 Task: Search one way flight ticket for 3 adults, 3 children in business from Colorado Springs: City Of Colorado Springs Municipal Airport to Laramie: Laramie Regional Airport on 5-3-2023. Choice of flights is Delta. Number of bags: 4 checked bags. Price is upto 84000. Outbound departure time preference is 11:15.
Action: Mouse moved to (351, 138)
Screenshot: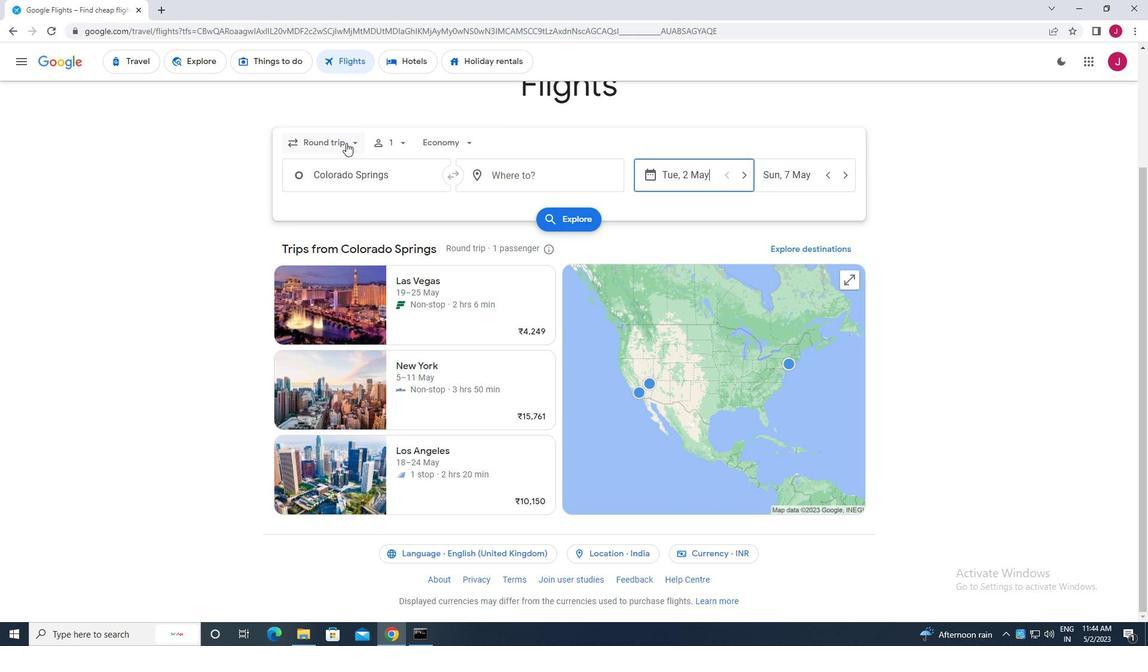 
Action: Mouse pressed left at (351, 138)
Screenshot: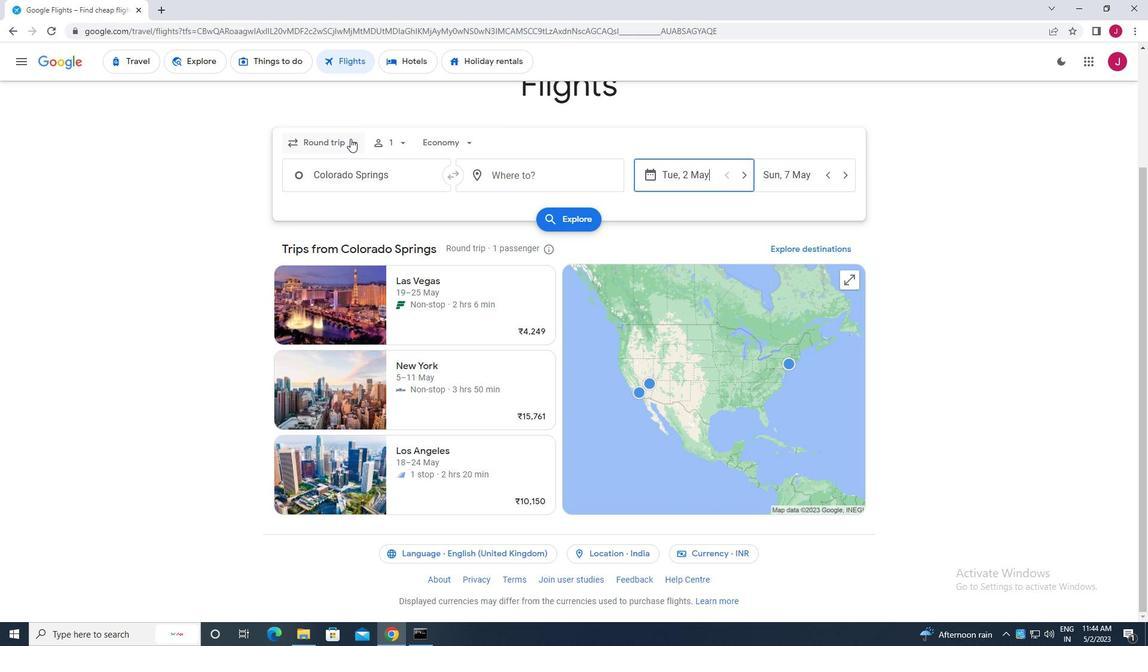 
Action: Mouse moved to (340, 199)
Screenshot: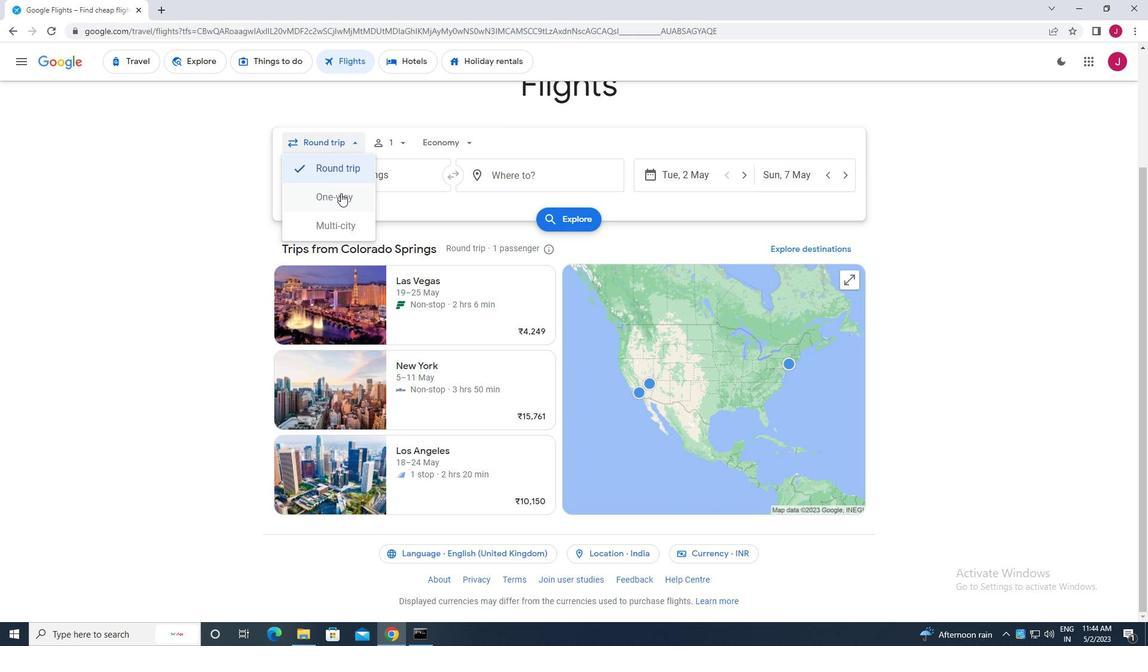 
Action: Mouse pressed left at (340, 199)
Screenshot: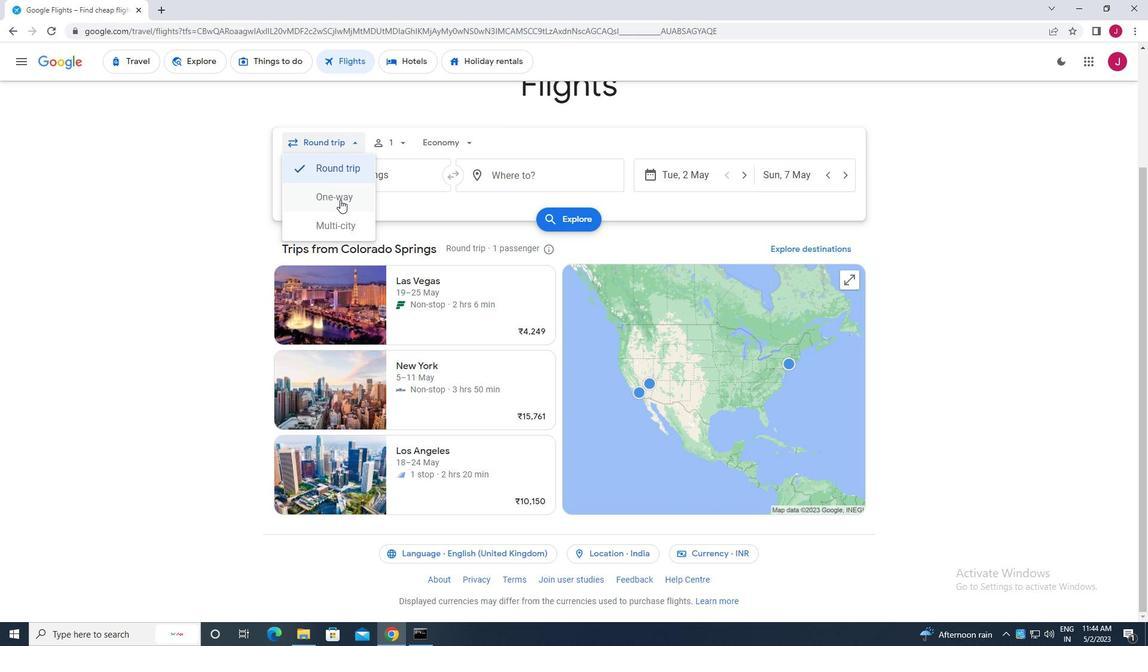 
Action: Mouse moved to (399, 144)
Screenshot: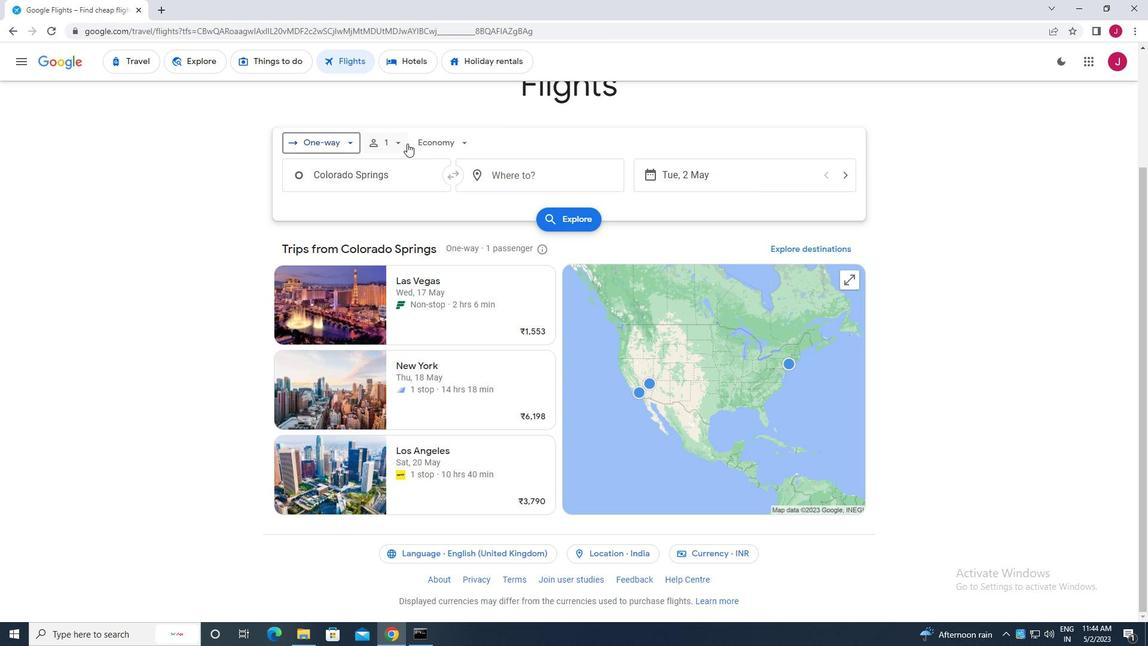 
Action: Mouse pressed left at (399, 144)
Screenshot: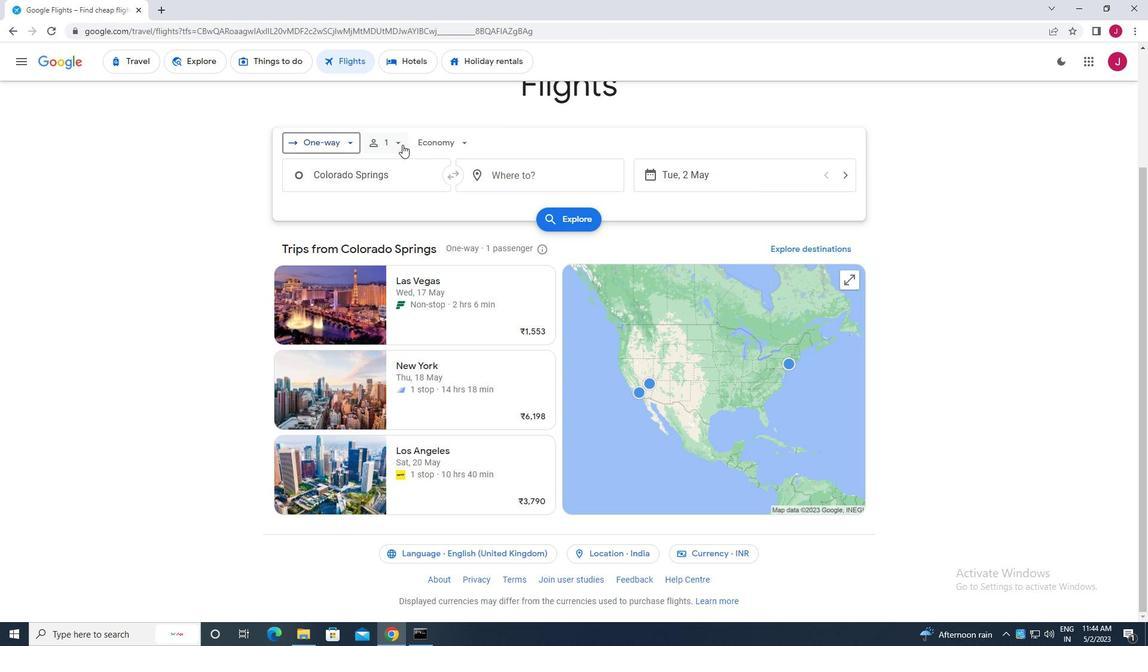 
Action: Mouse moved to (489, 173)
Screenshot: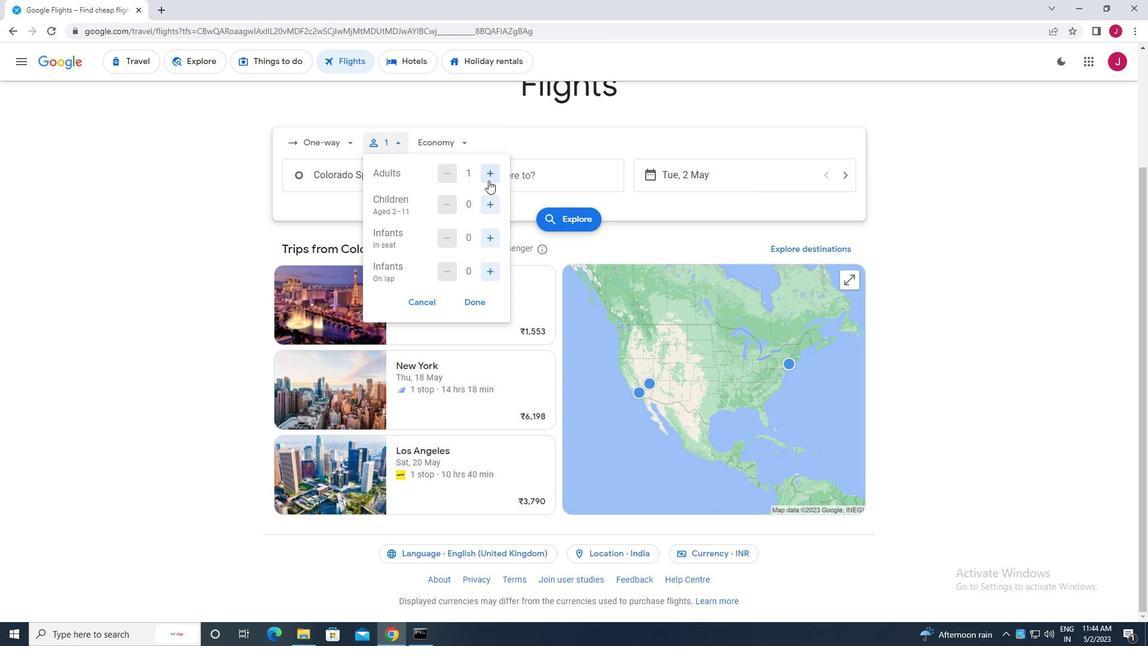 
Action: Mouse pressed left at (489, 173)
Screenshot: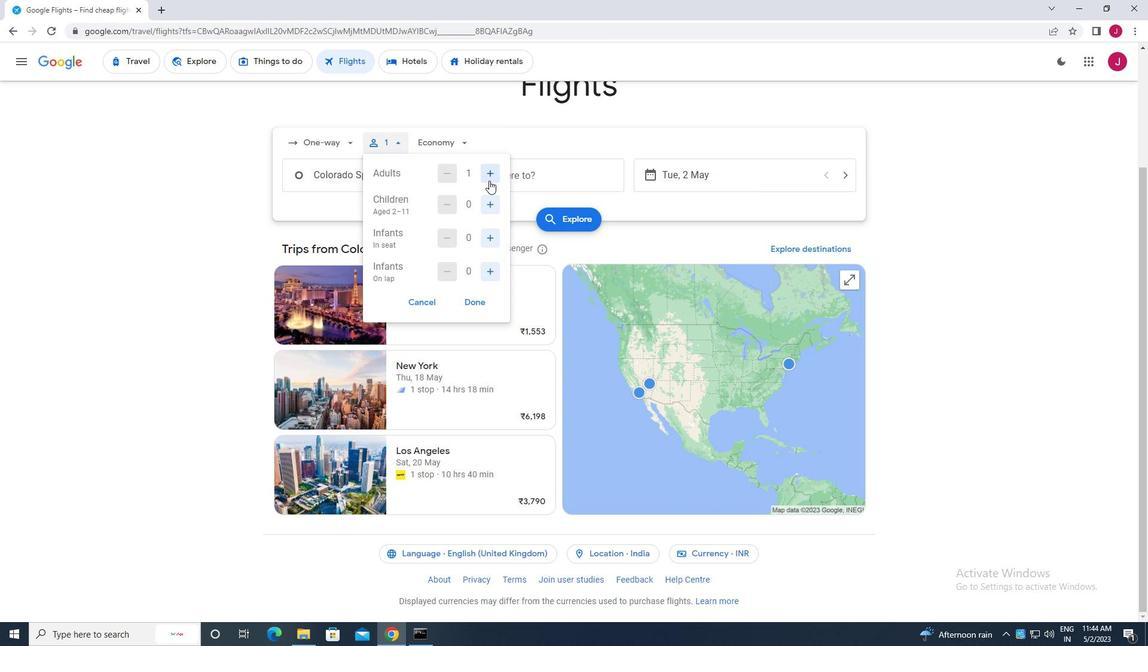 
Action: Mouse pressed left at (489, 173)
Screenshot: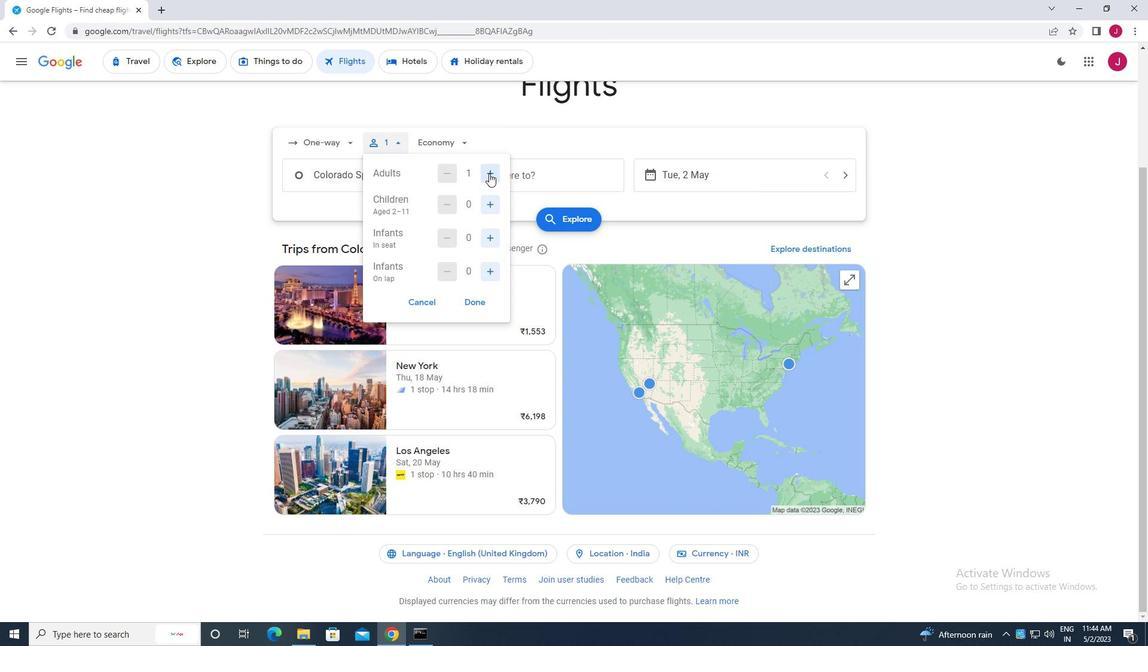 
Action: Mouse moved to (490, 205)
Screenshot: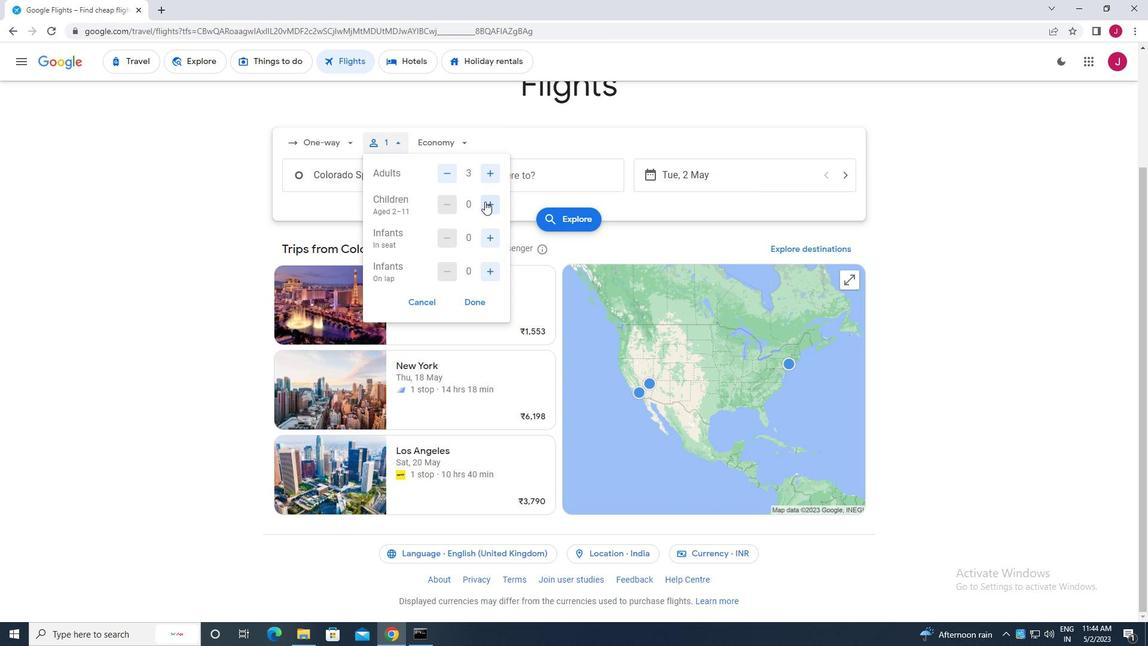 
Action: Mouse pressed left at (490, 205)
Screenshot: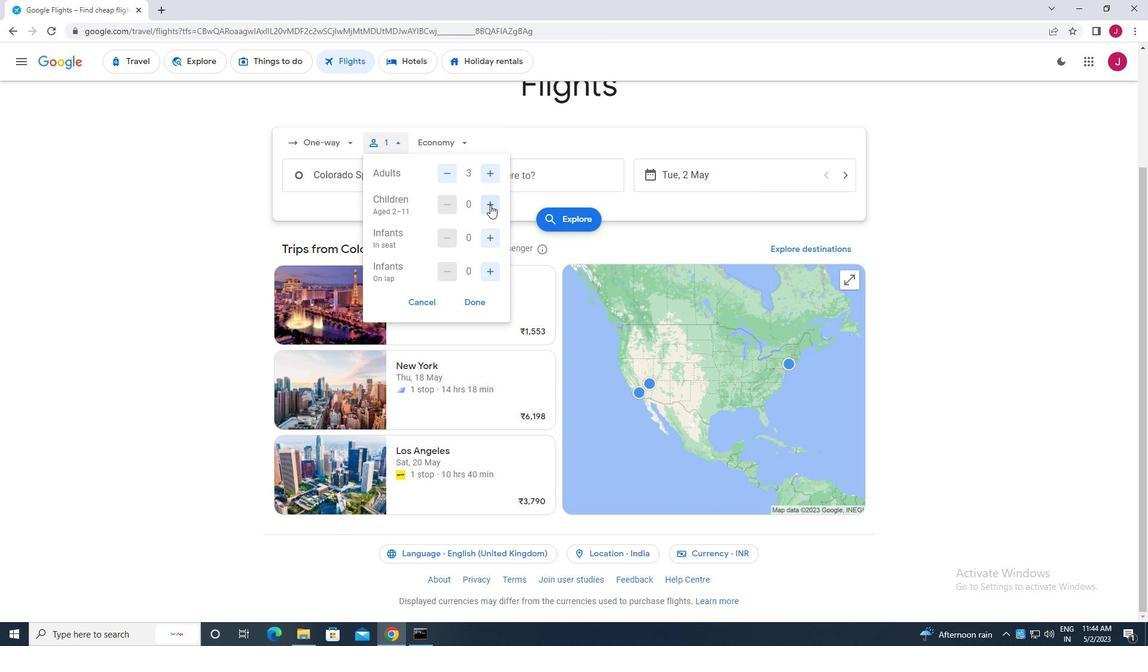 
Action: Mouse pressed left at (490, 205)
Screenshot: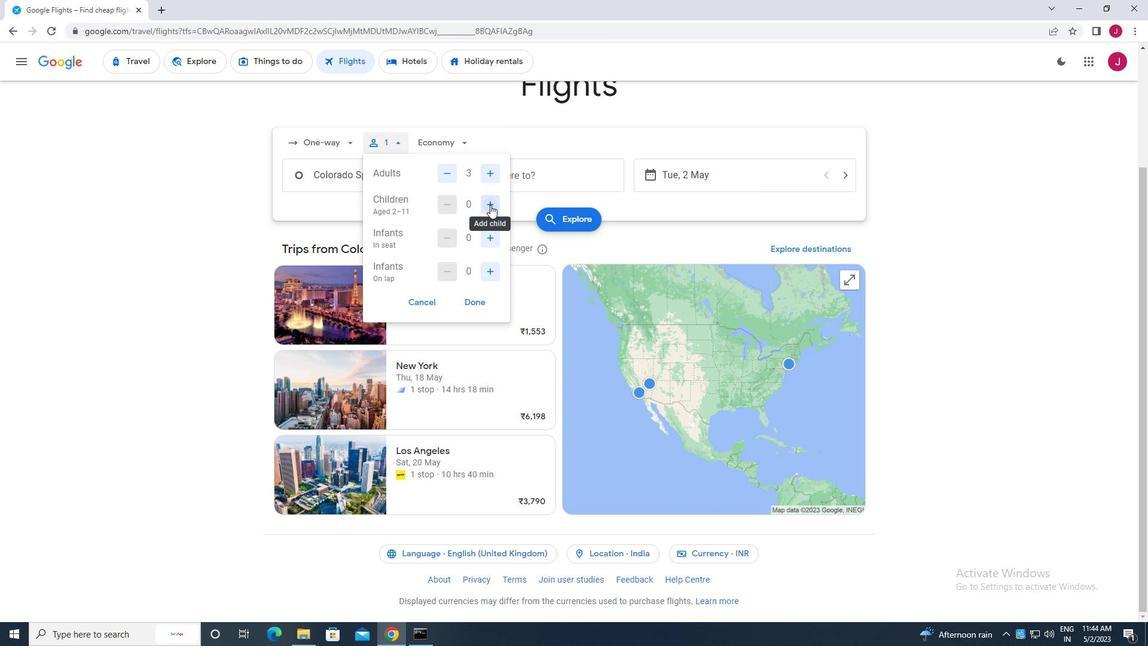 
Action: Mouse pressed left at (490, 205)
Screenshot: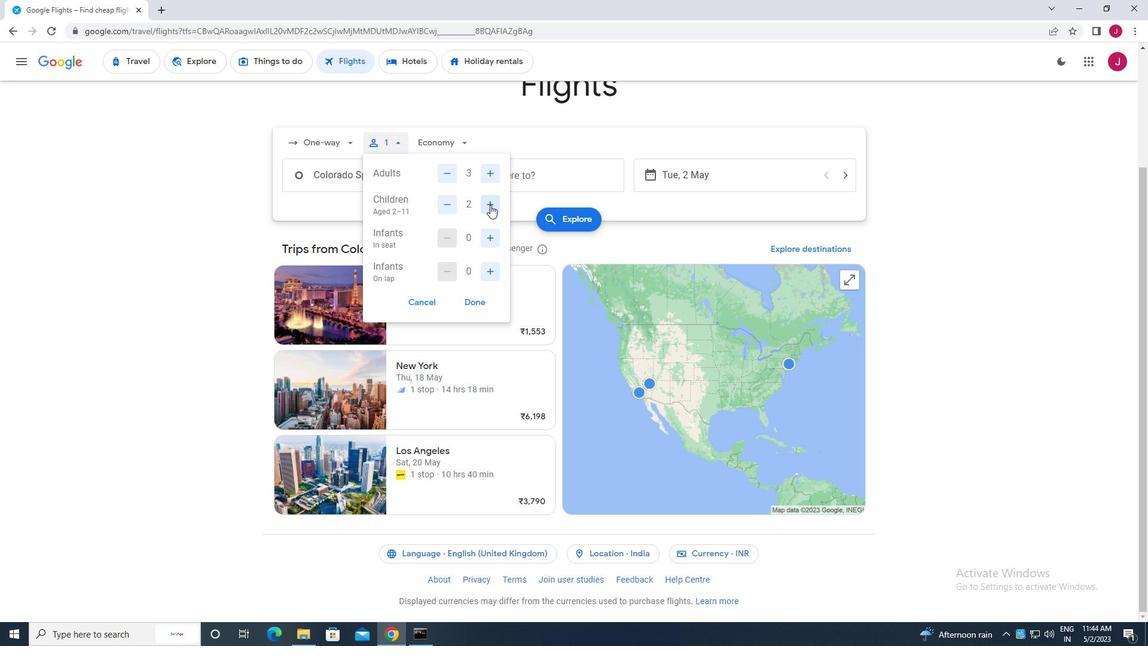 
Action: Mouse moved to (474, 302)
Screenshot: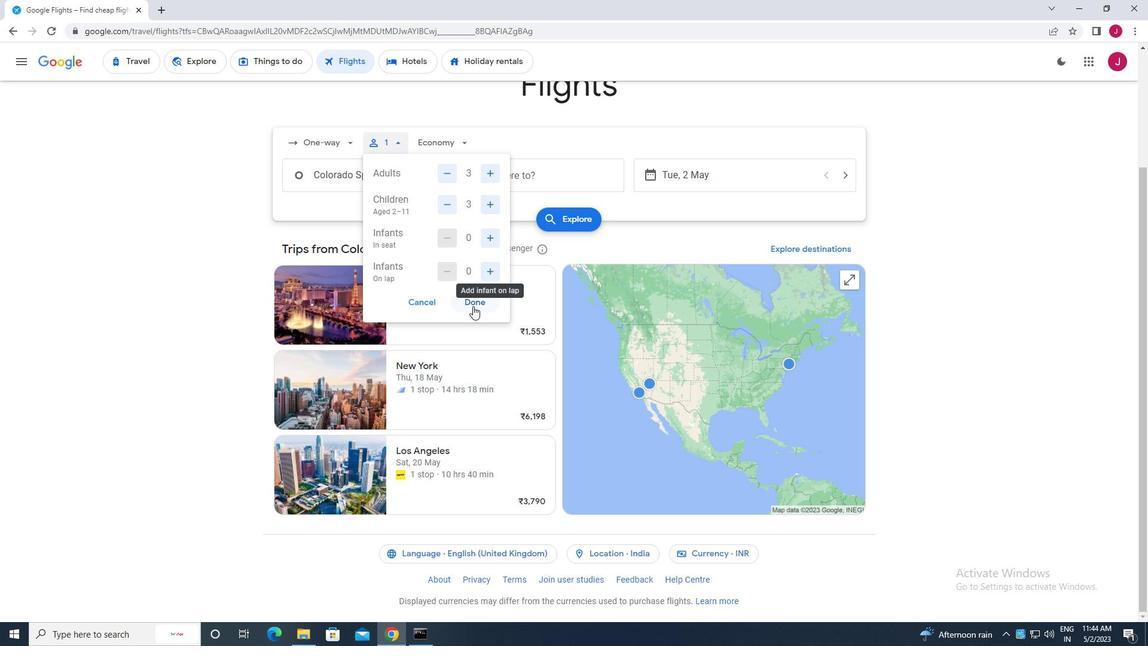 
Action: Mouse pressed left at (474, 302)
Screenshot: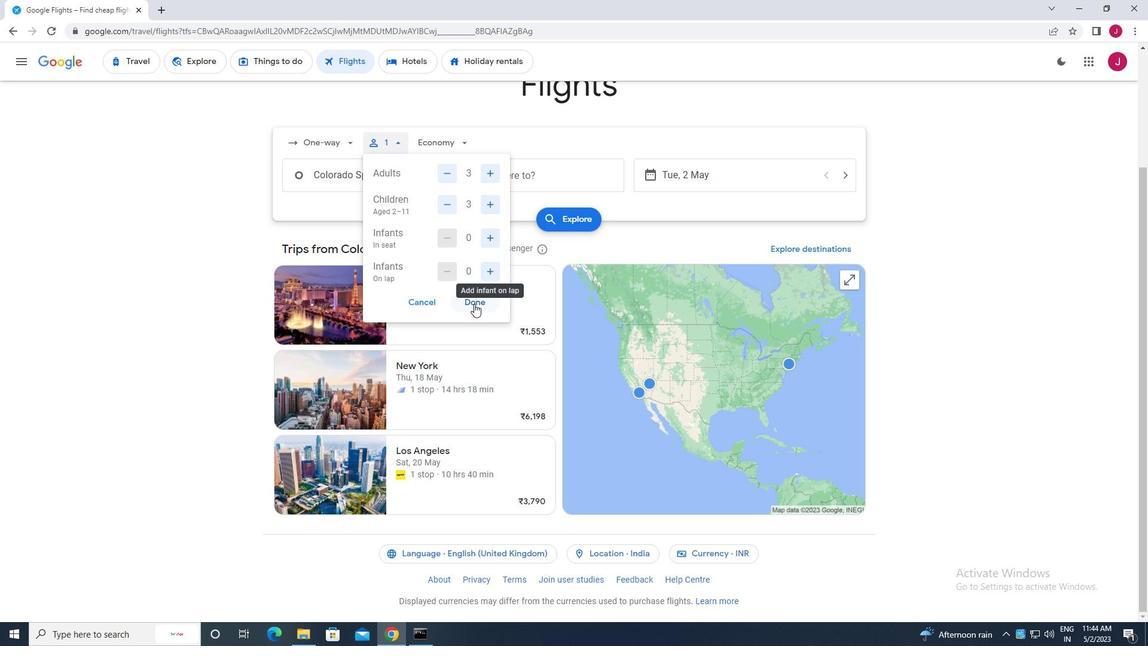 
Action: Mouse moved to (454, 143)
Screenshot: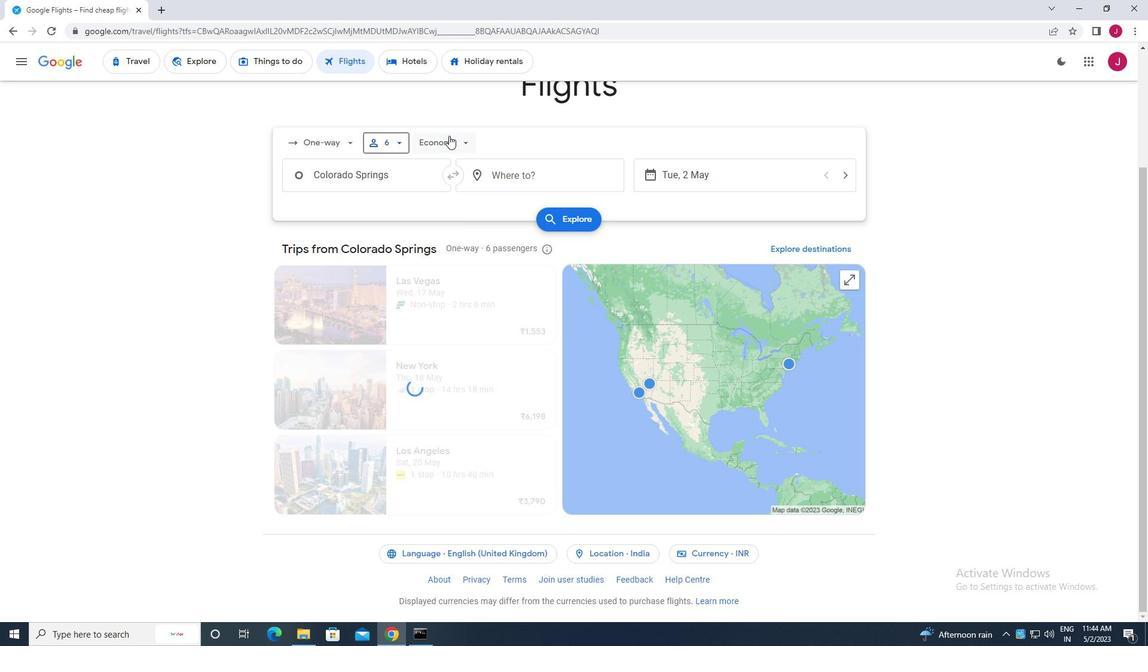 
Action: Mouse pressed left at (454, 143)
Screenshot: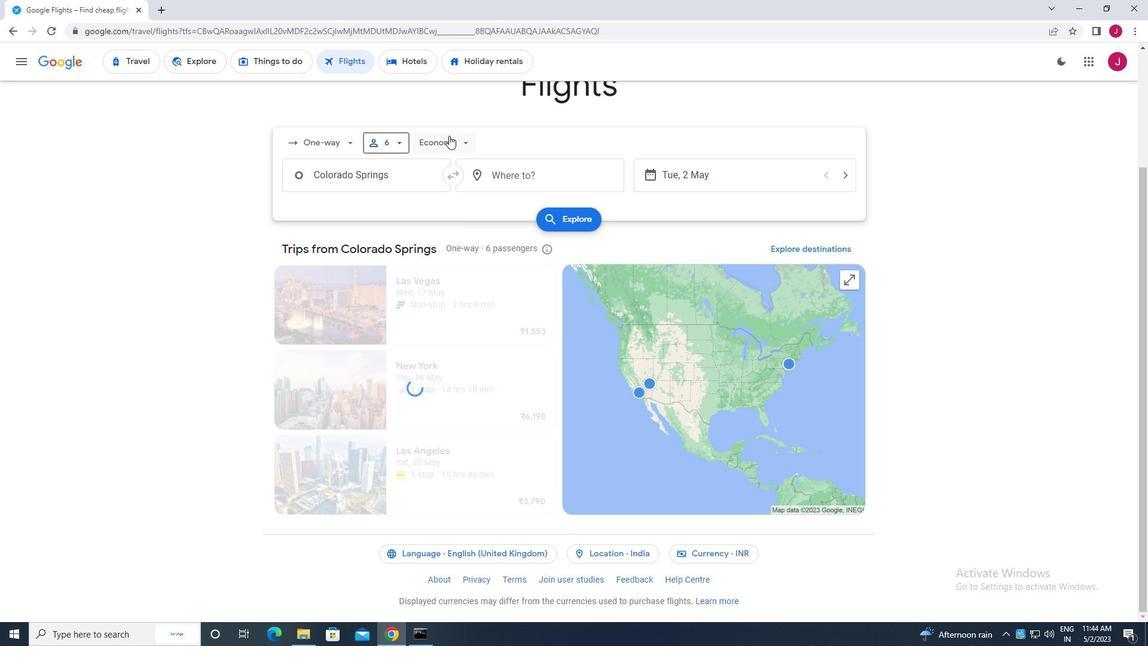 
Action: Mouse moved to (461, 223)
Screenshot: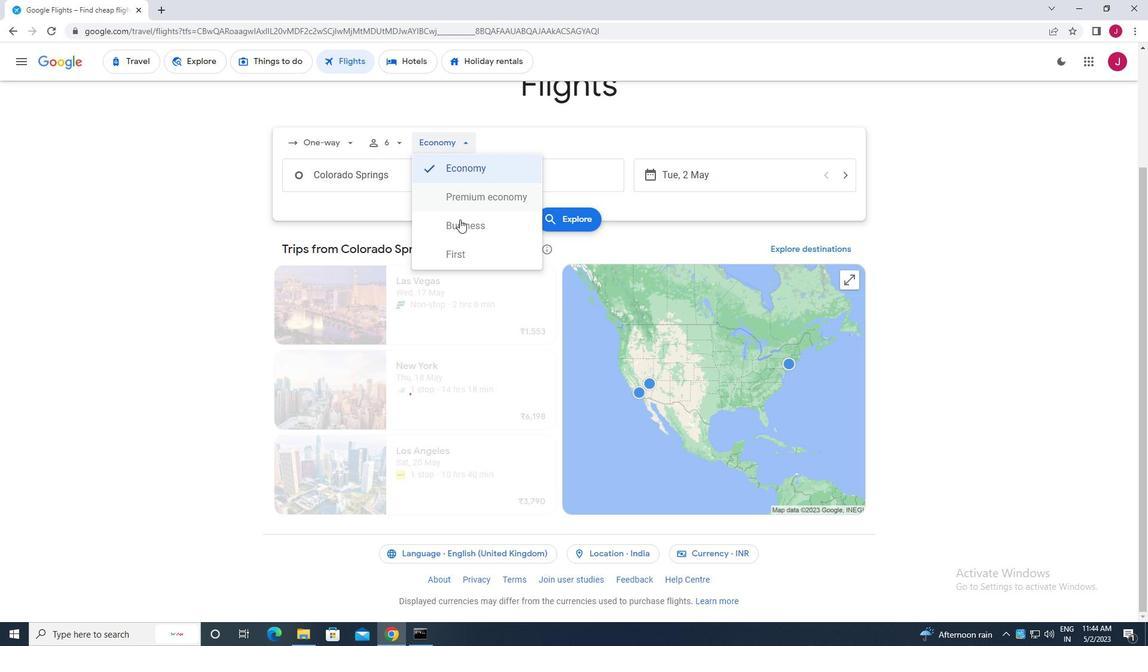 
Action: Mouse pressed left at (461, 223)
Screenshot: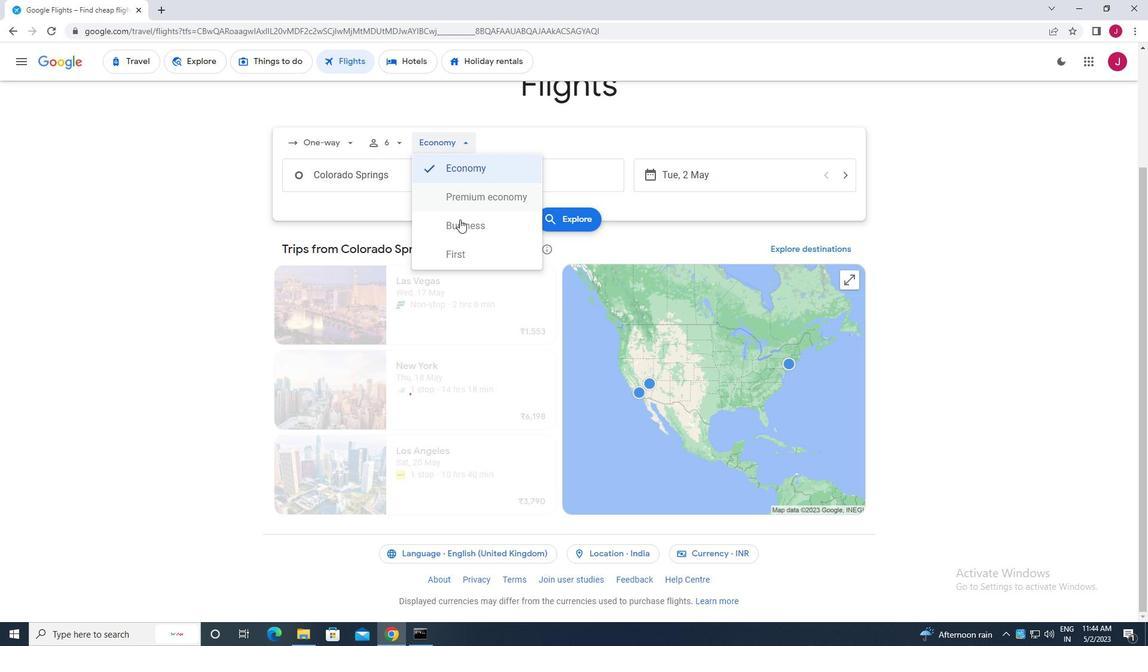 
Action: Mouse moved to (410, 180)
Screenshot: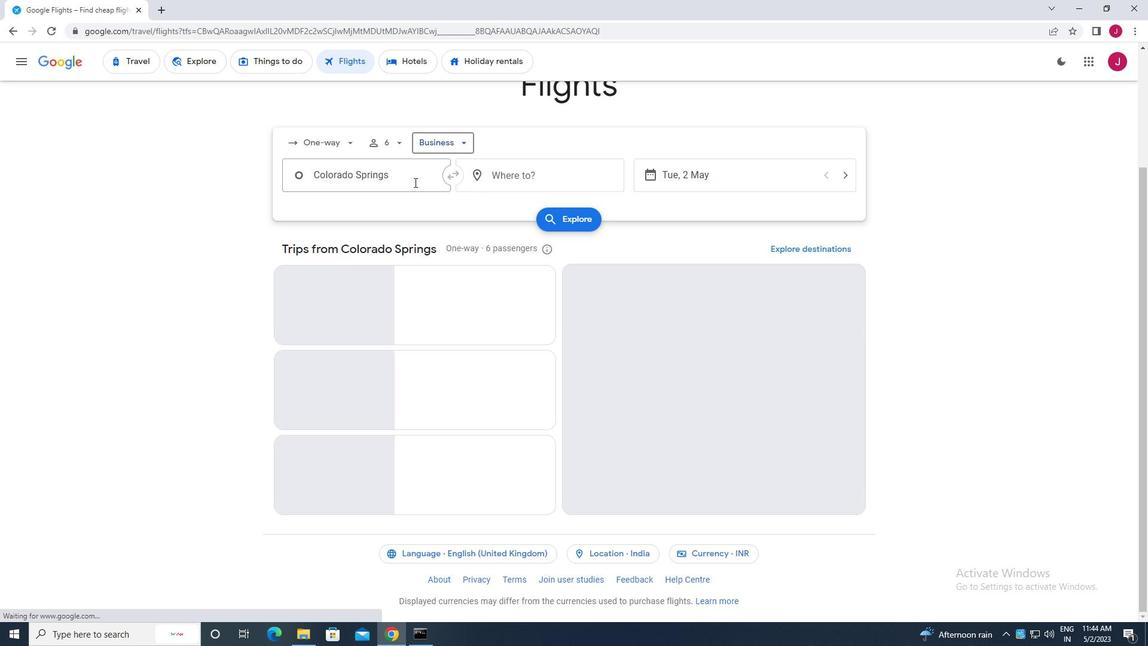 
Action: Mouse pressed left at (410, 180)
Screenshot: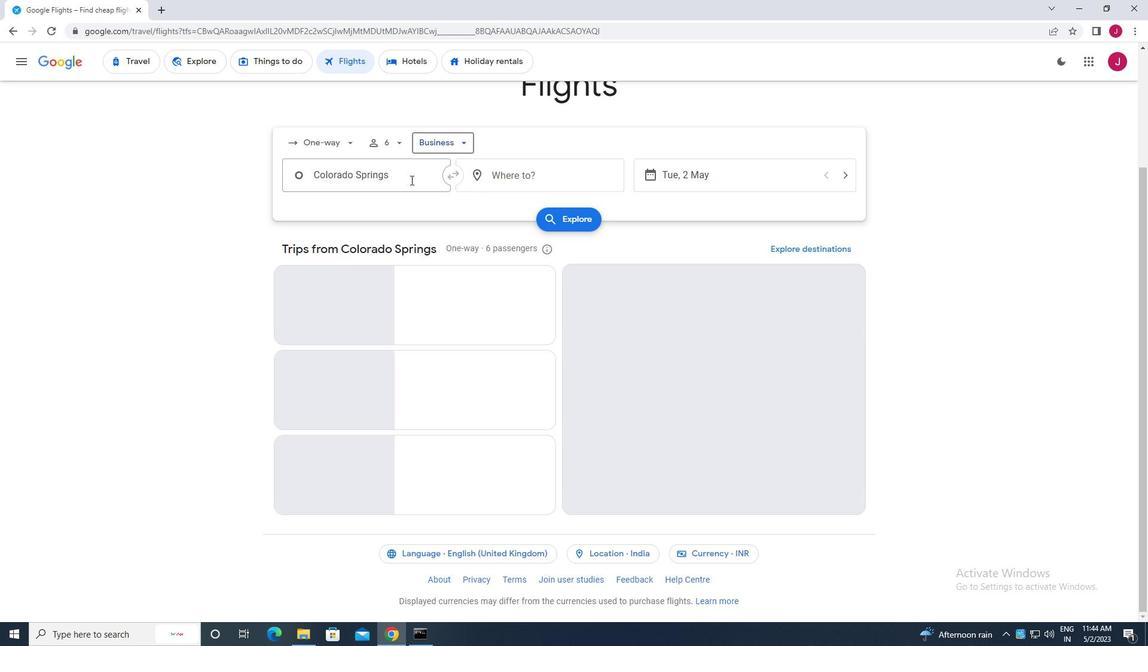 
Action: Mouse moved to (410, 180)
Screenshot: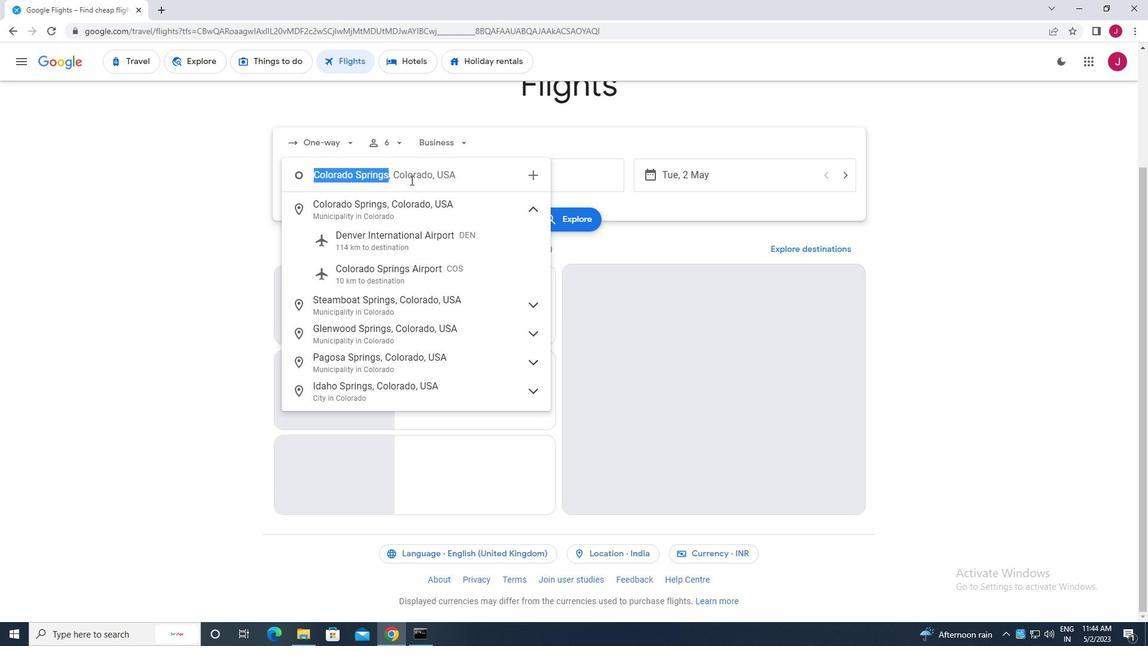 
Action: Key pressed colorado
Screenshot: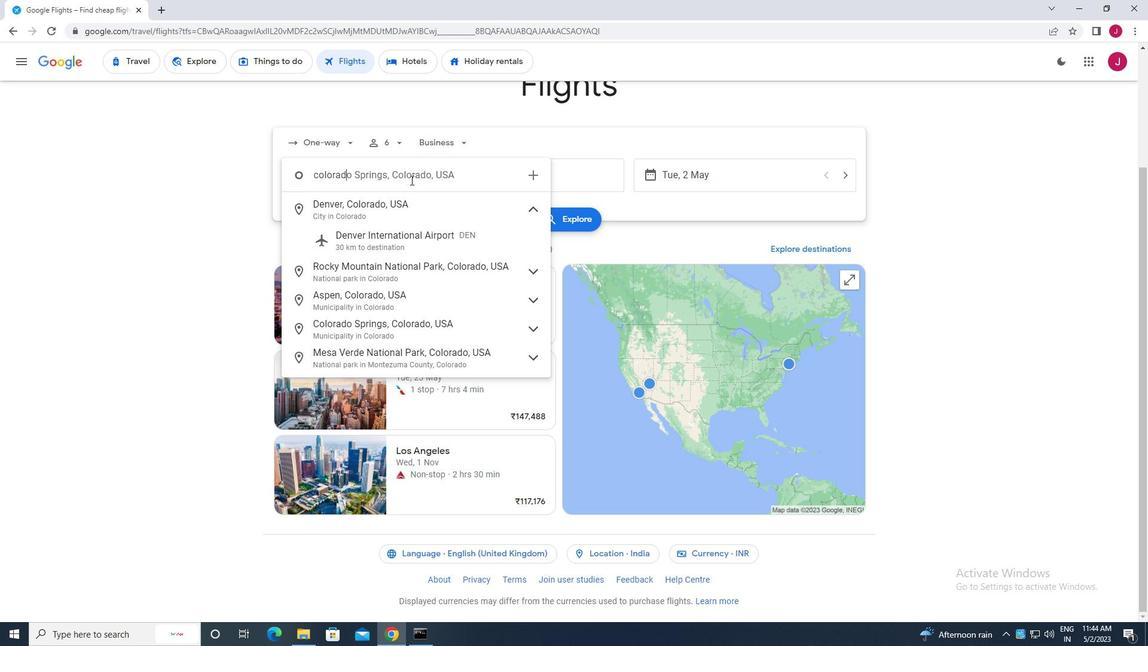 
Action: Mouse moved to (427, 327)
Screenshot: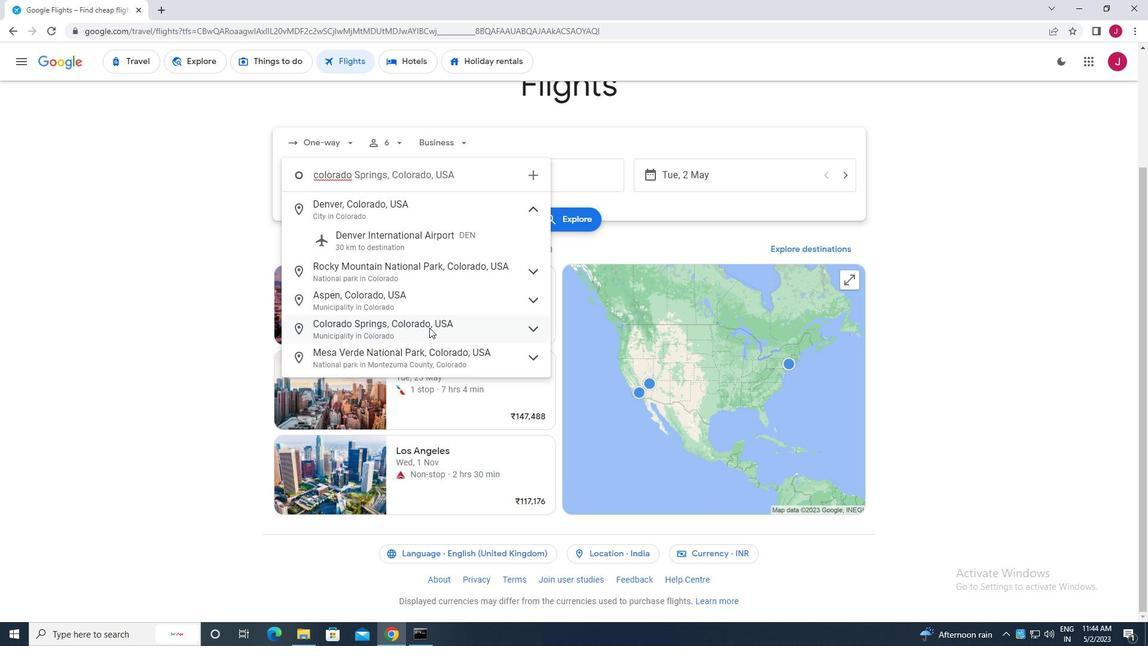 
Action: Mouse pressed left at (427, 327)
Screenshot: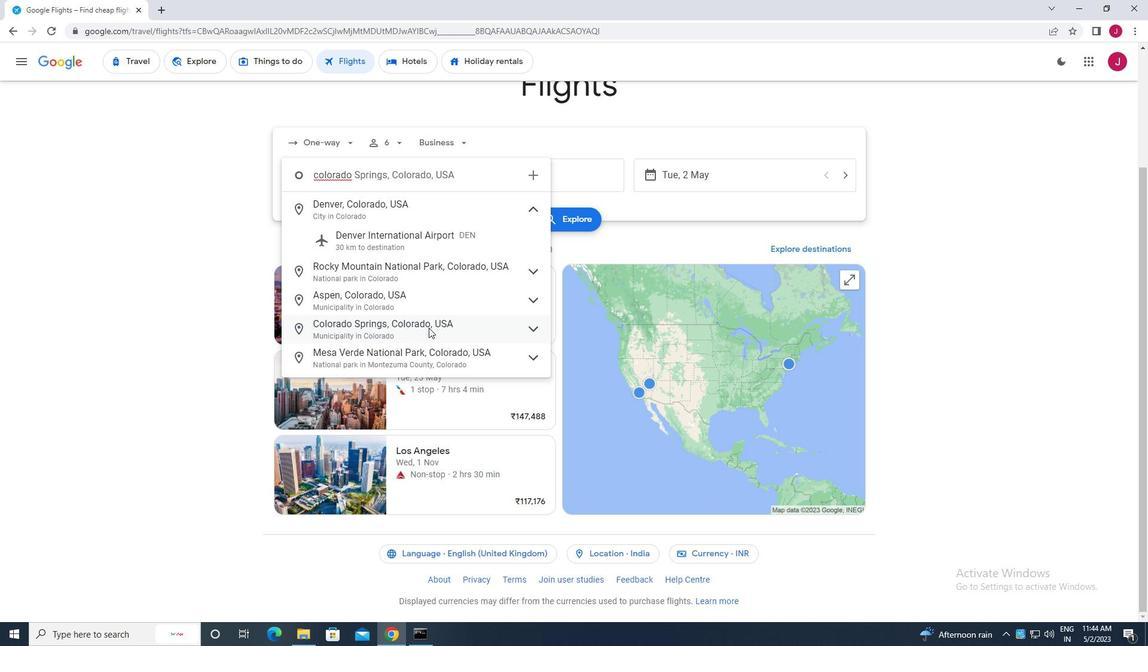
Action: Mouse moved to (534, 177)
Screenshot: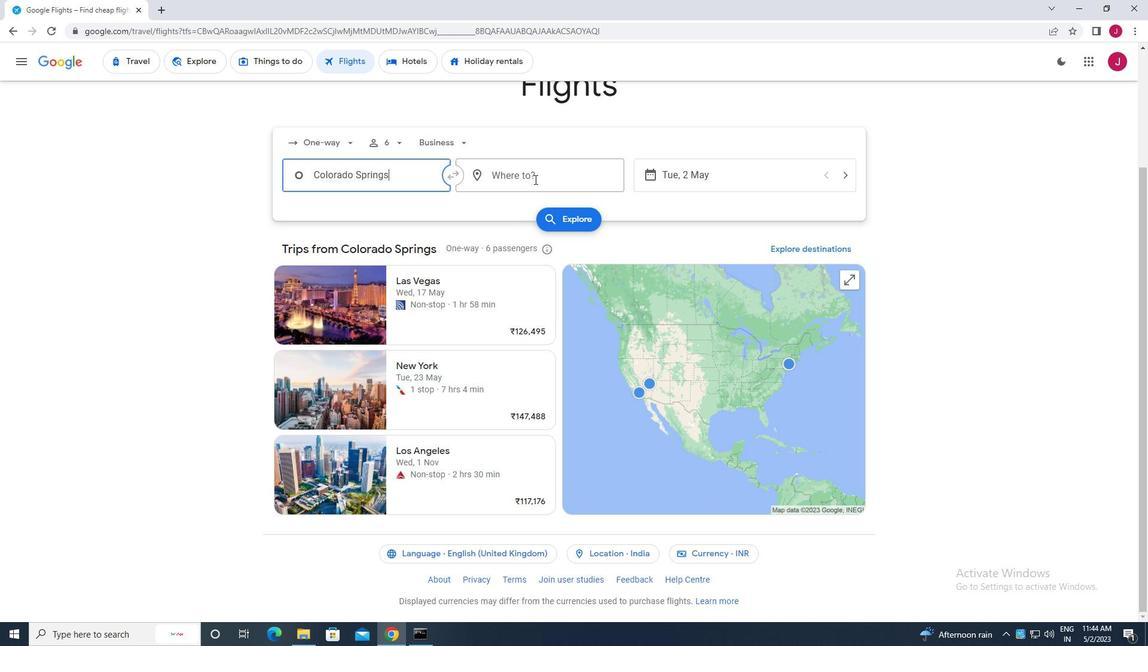 
Action: Mouse pressed left at (534, 177)
Screenshot: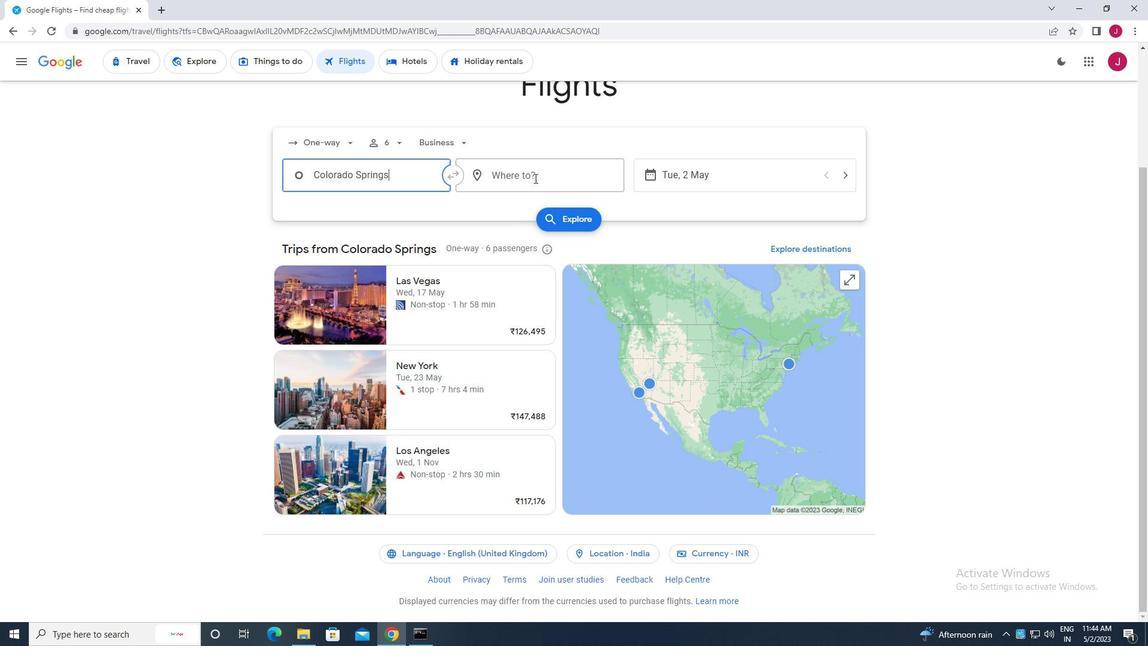 
Action: Mouse moved to (534, 178)
Screenshot: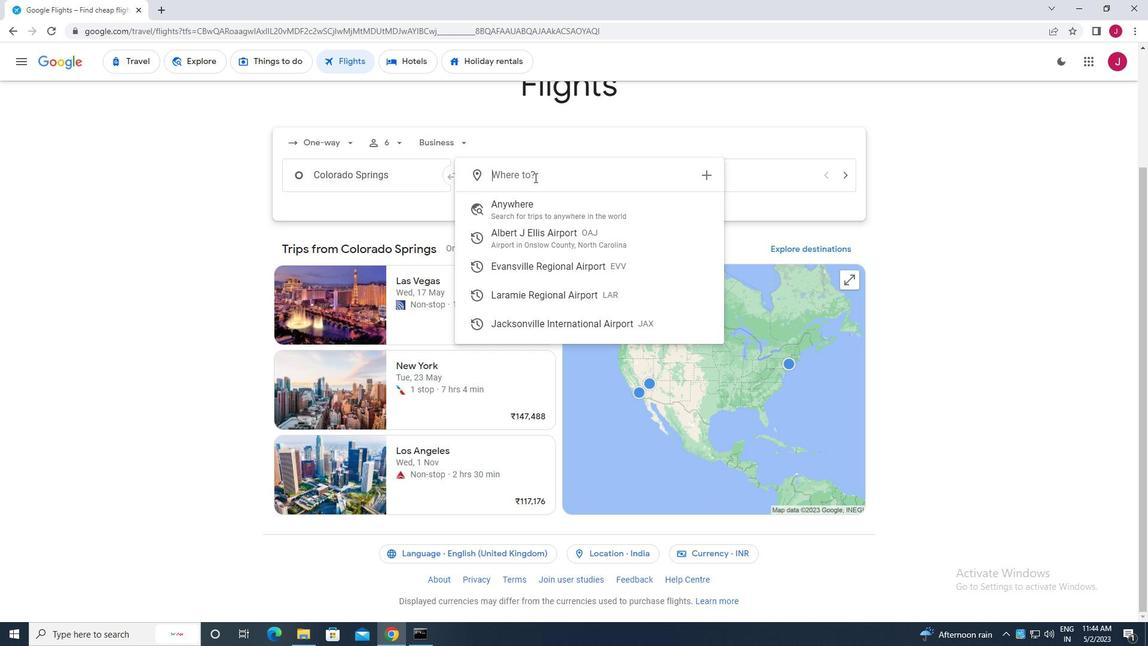 
Action: Key pressed lartamin
Screenshot: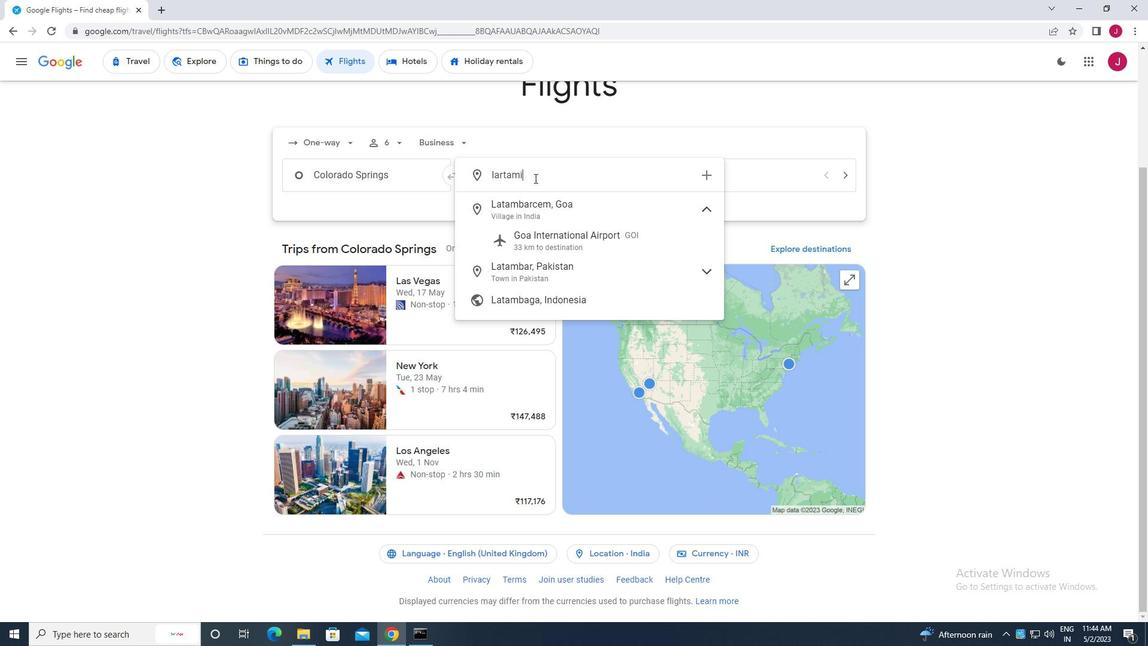 
Action: Mouse moved to (547, 176)
Screenshot: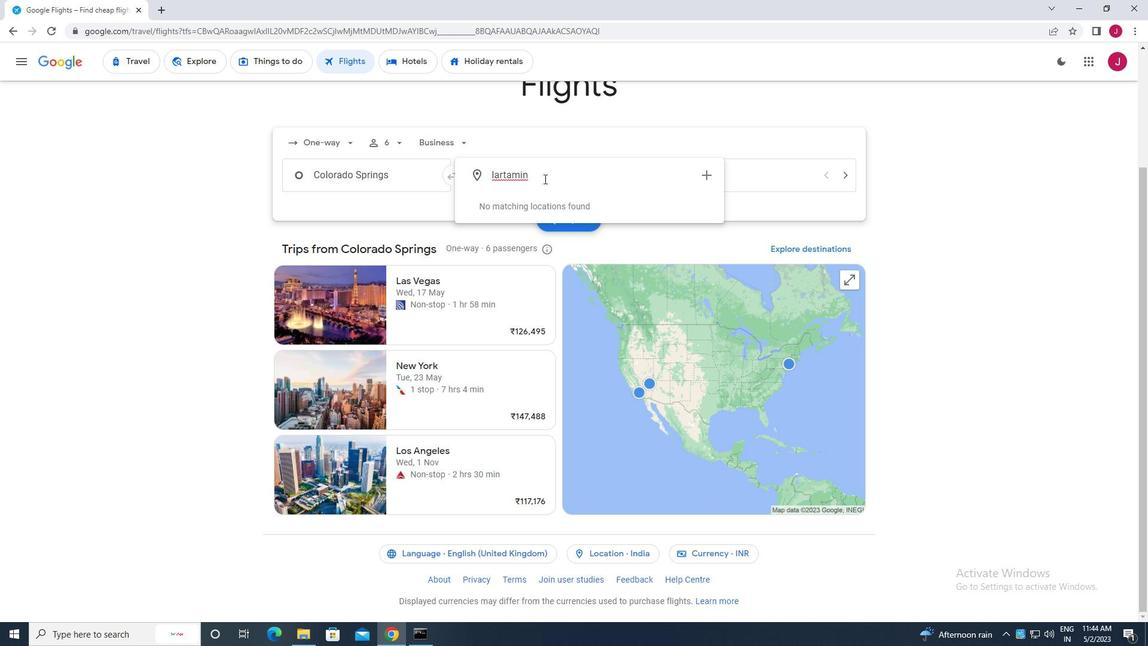 
Action: Key pressed <Key.backspace><Key.backspace><Key.backspace><Key.backspace><Key.backspace>
Screenshot: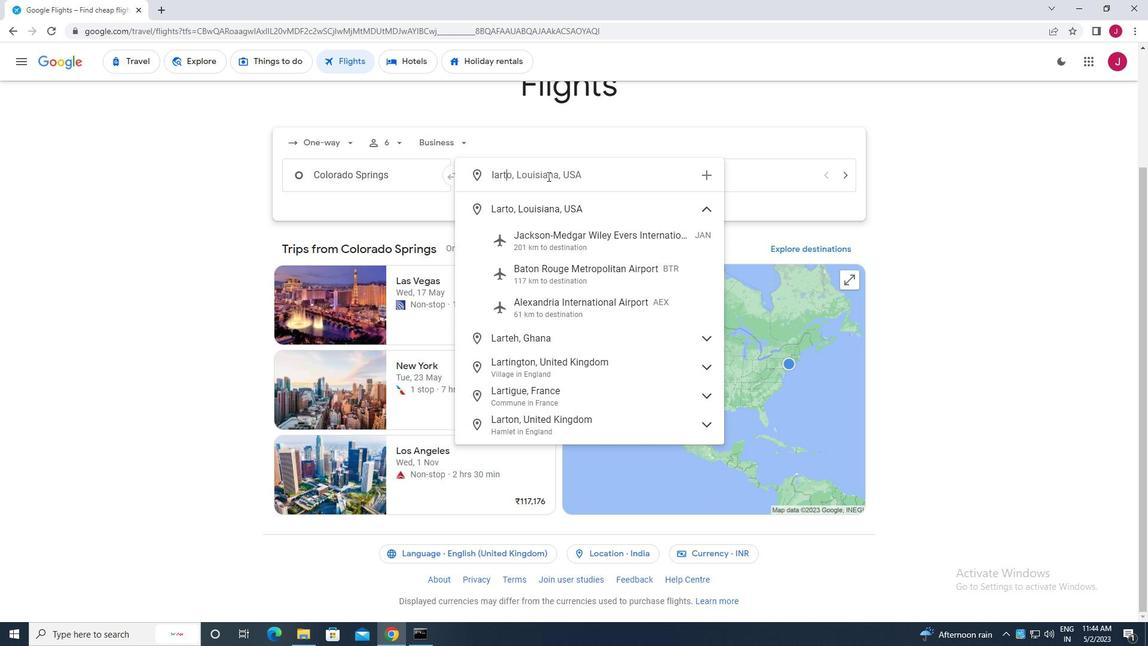 
Action: Mouse moved to (573, 209)
Screenshot: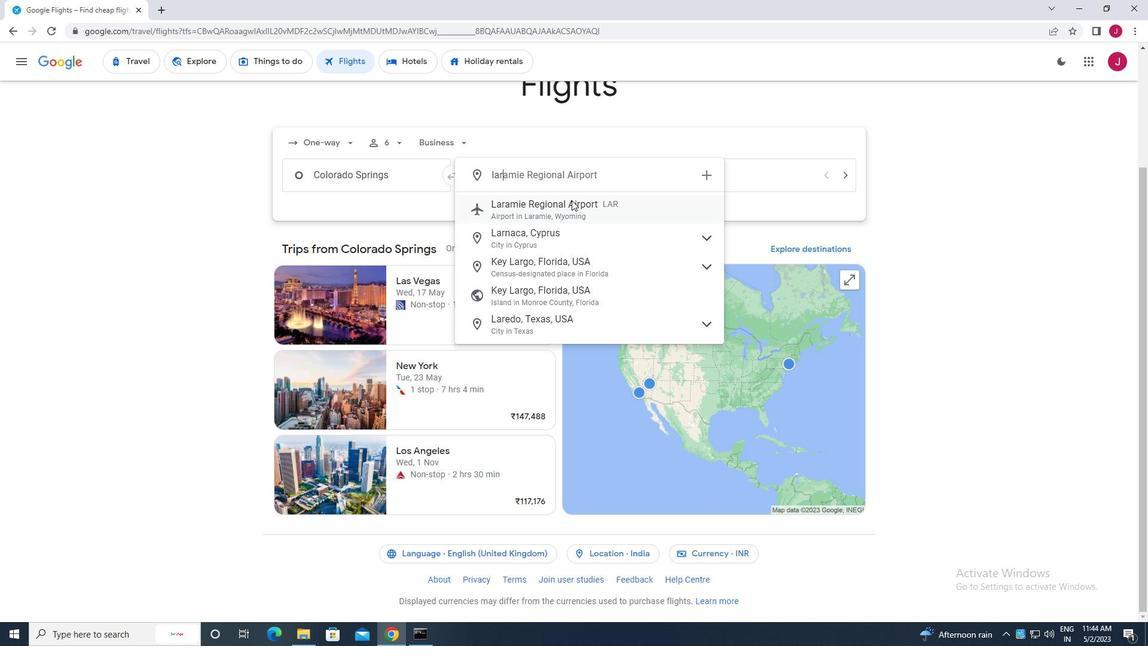
Action: Mouse pressed left at (573, 209)
Screenshot: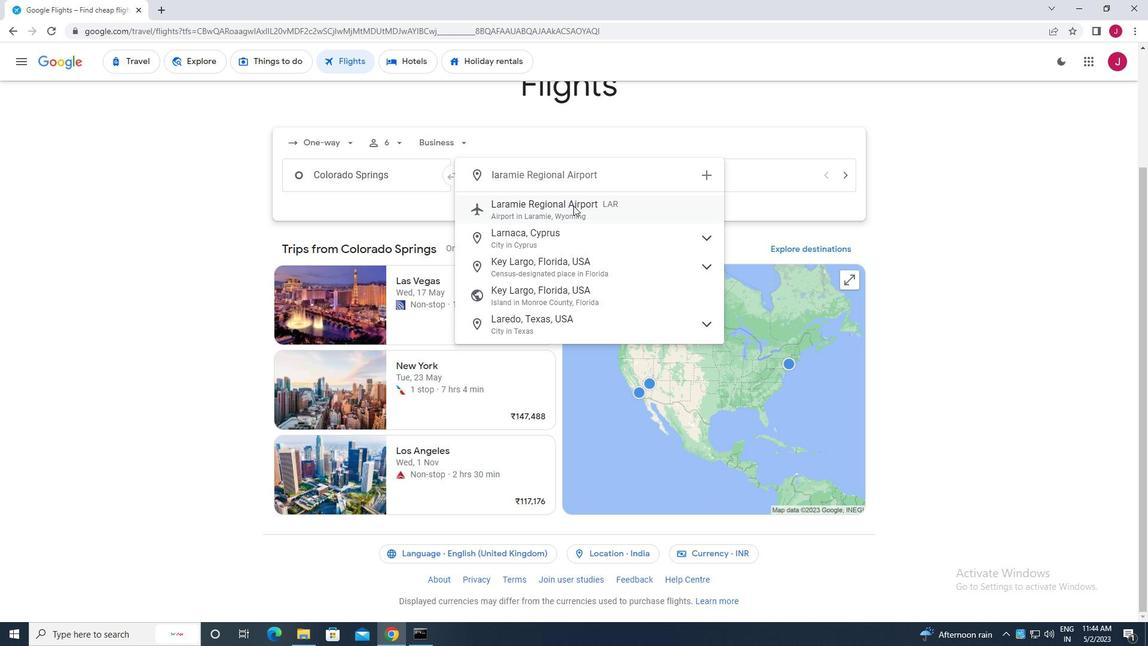 
Action: Mouse moved to (706, 178)
Screenshot: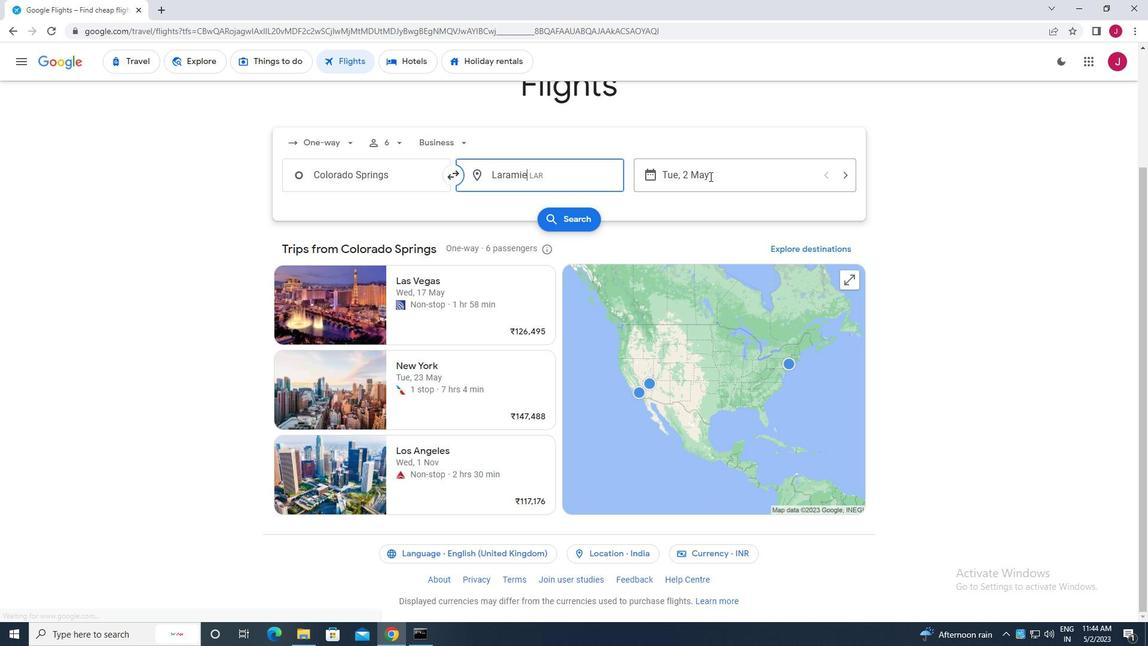 
Action: Mouse pressed left at (706, 178)
Screenshot: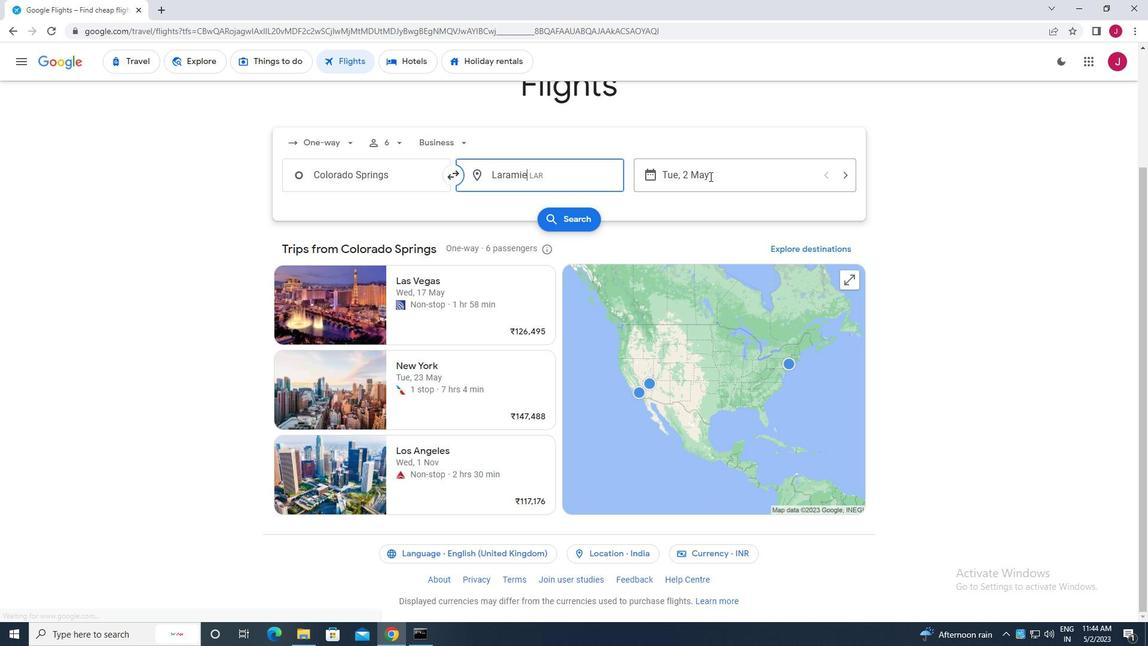 
Action: Mouse moved to (520, 270)
Screenshot: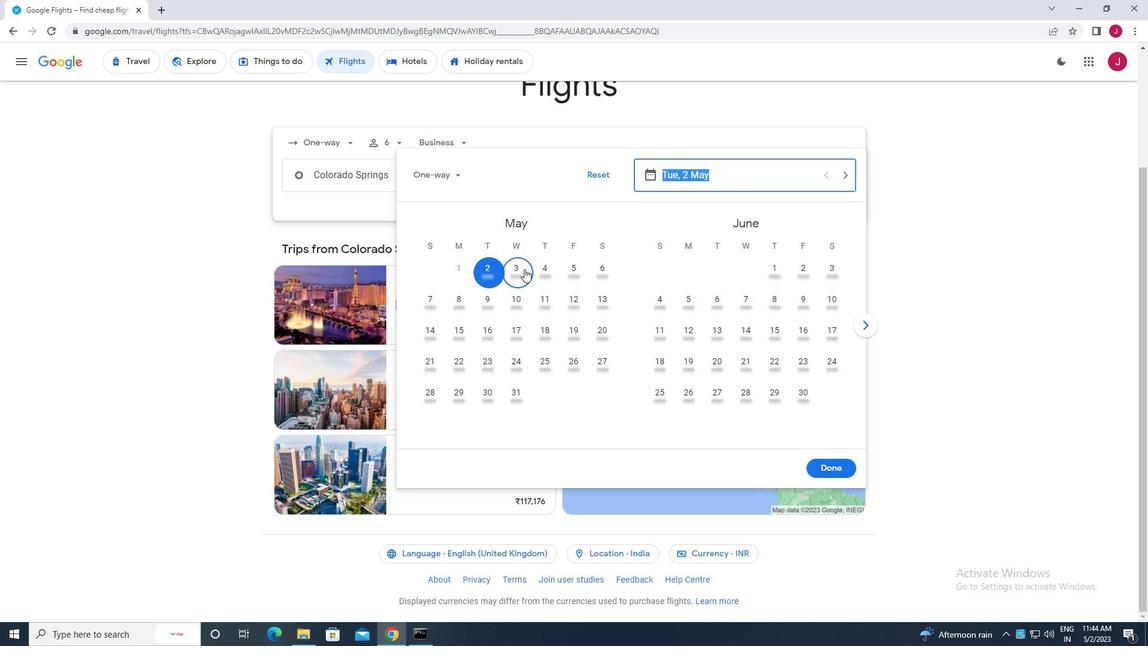 
Action: Mouse pressed left at (520, 270)
Screenshot: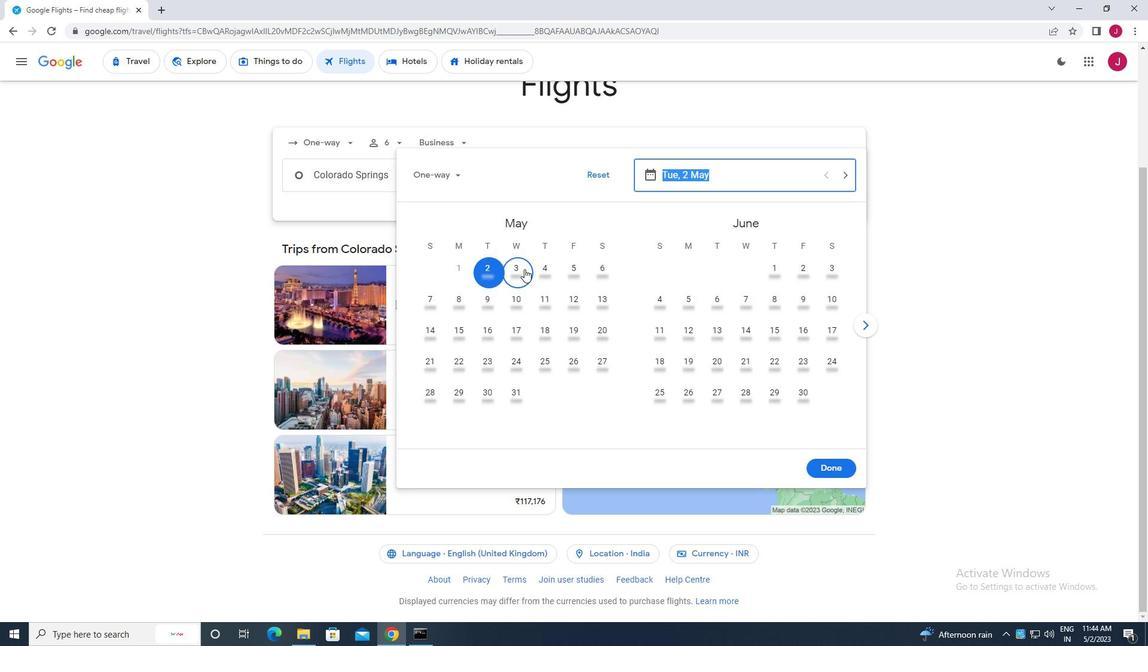 
Action: Mouse moved to (824, 468)
Screenshot: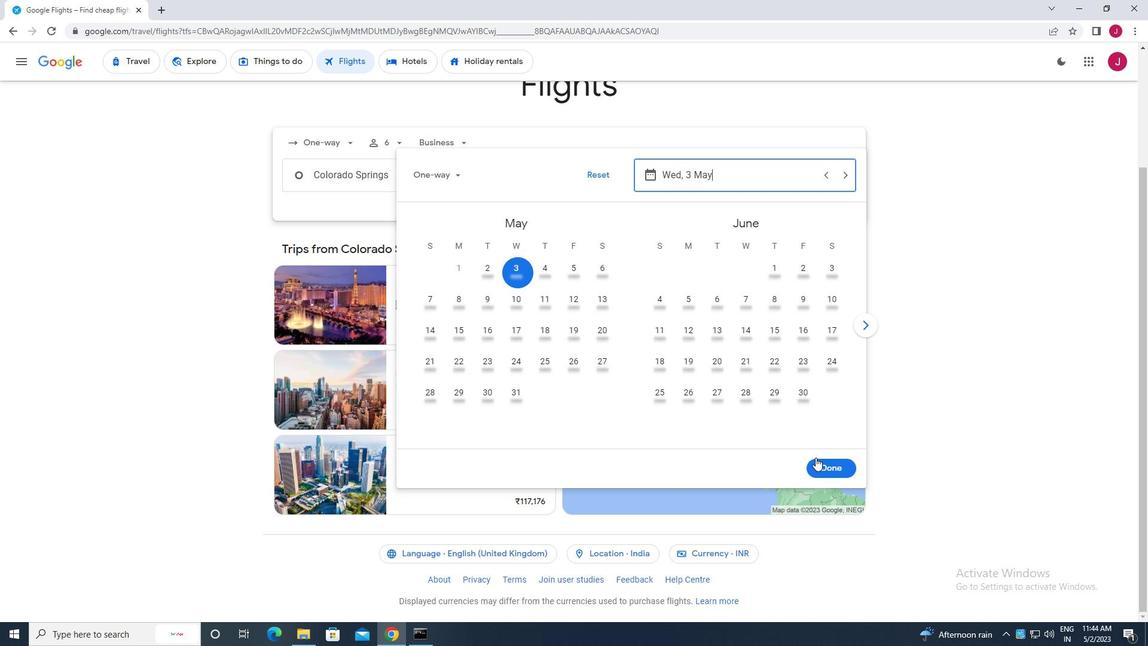
Action: Mouse pressed left at (824, 468)
Screenshot: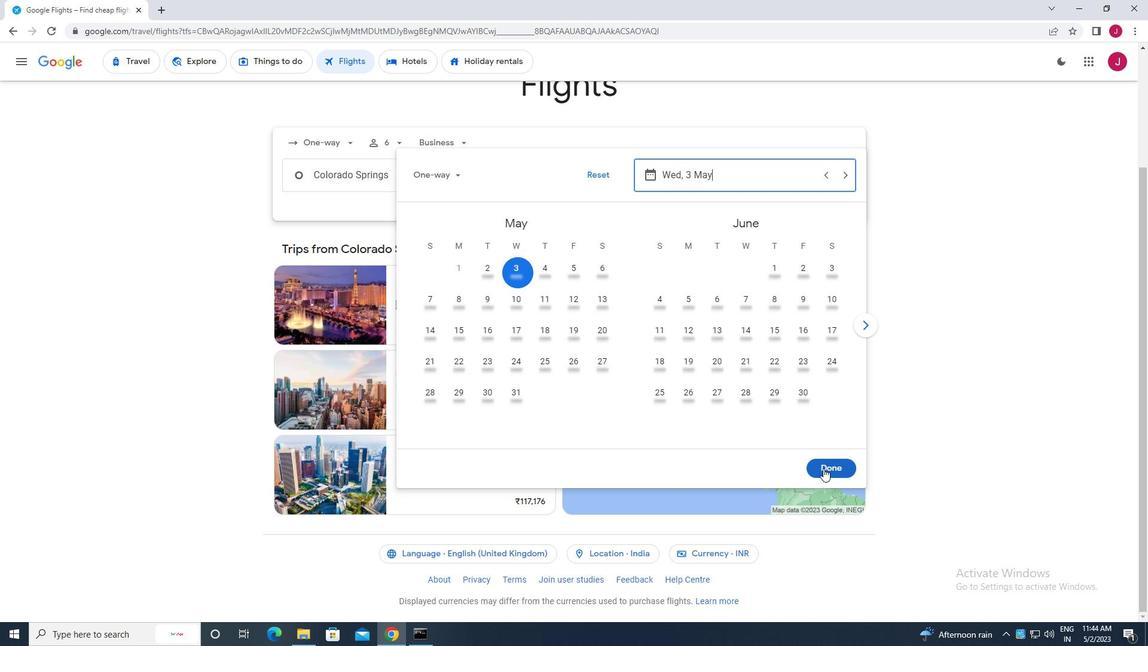 
Action: Mouse moved to (587, 217)
Screenshot: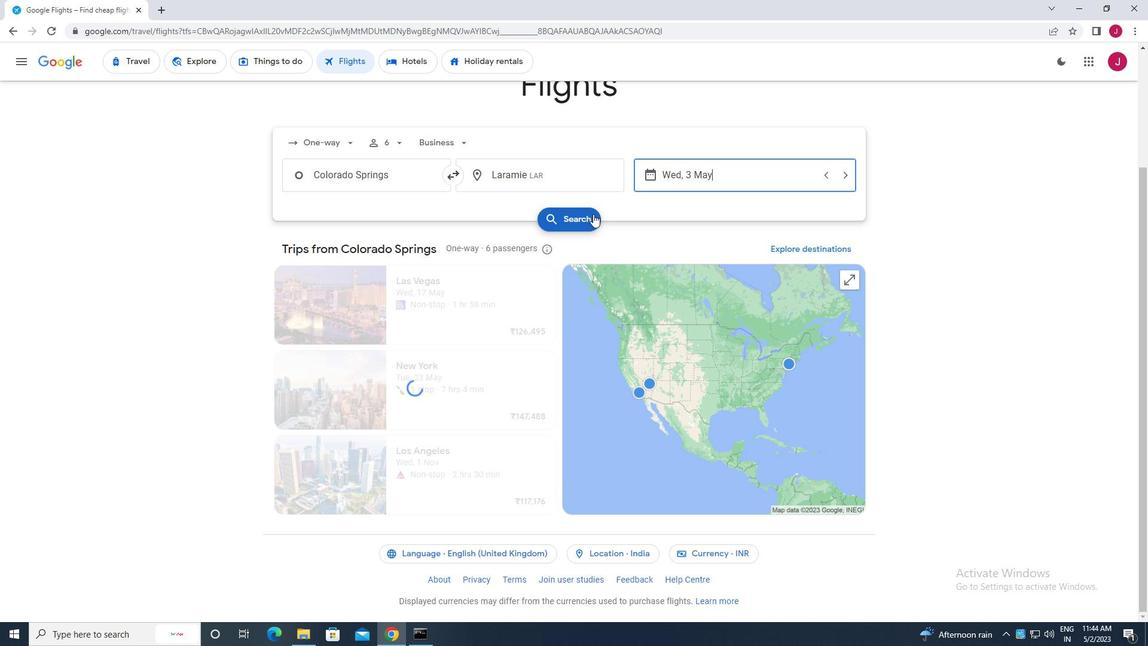 
Action: Mouse pressed left at (587, 217)
Screenshot: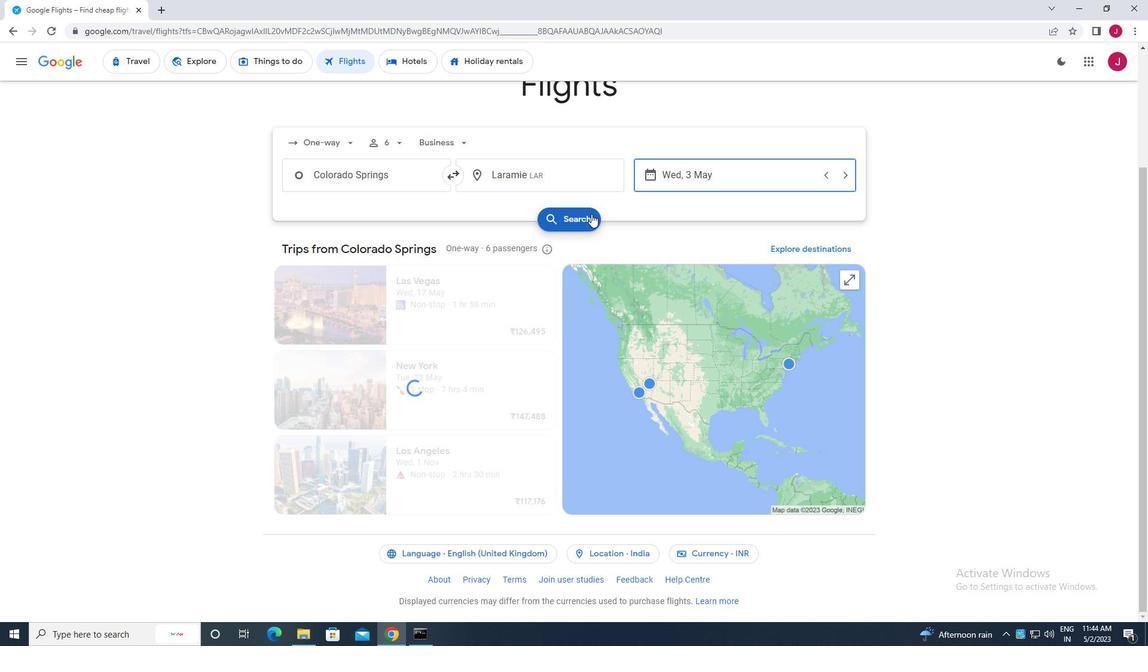 
Action: Mouse moved to (313, 173)
Screenshot: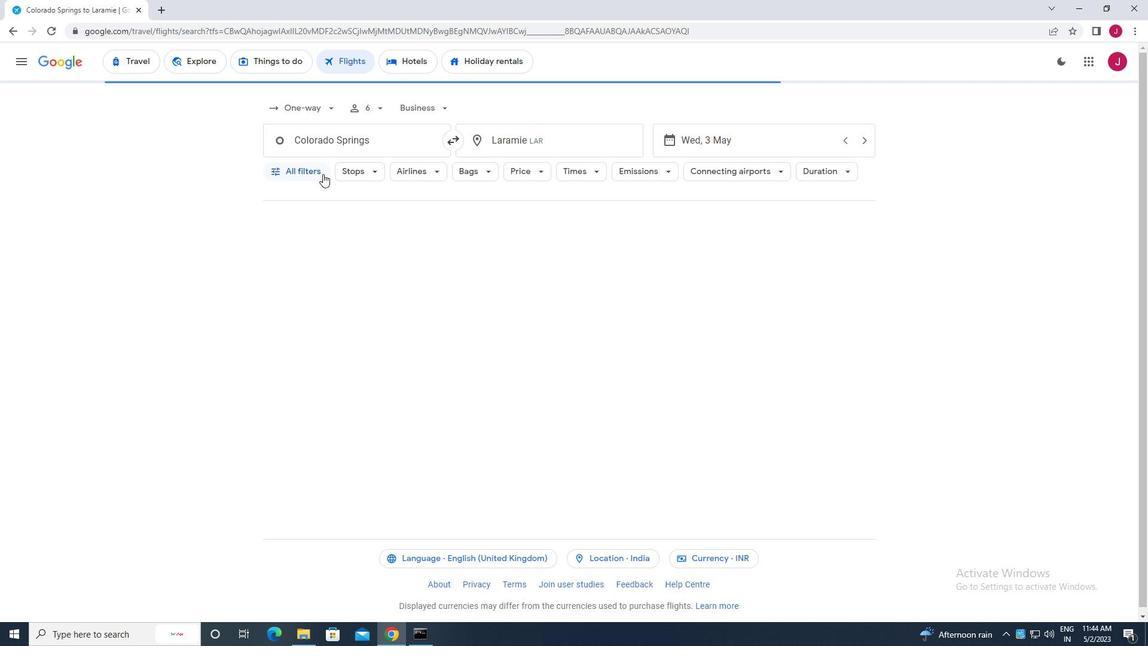 
Action: Mouse pressed left at (313, 173)
Screenshot: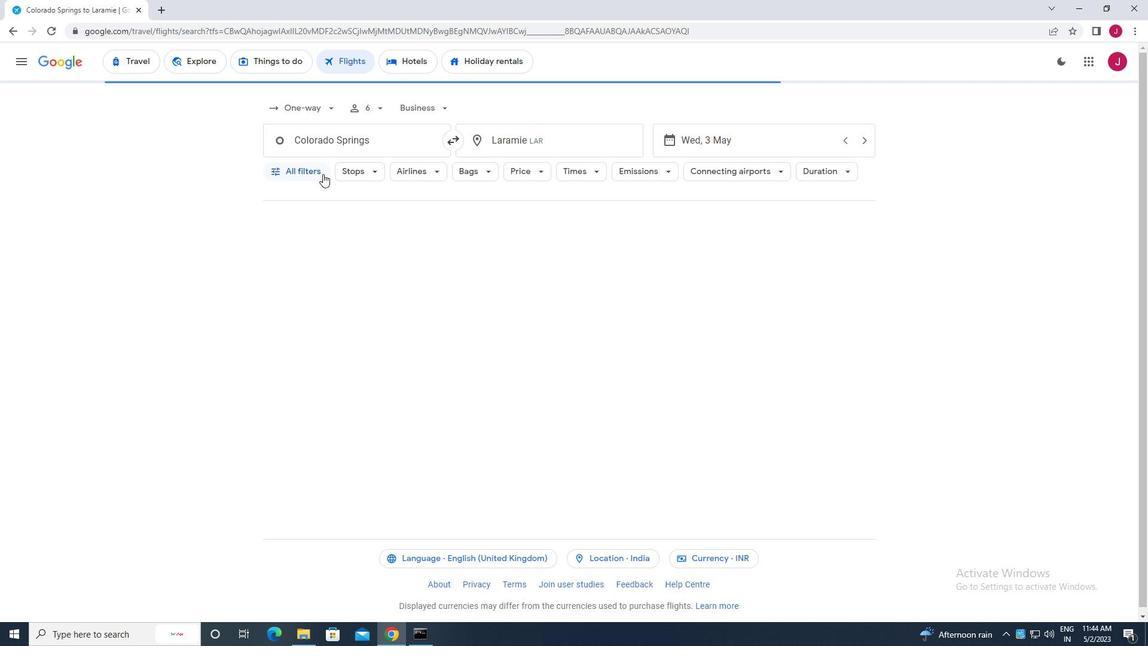 
Action: Mouse moved to (362, 225)
Screenshot: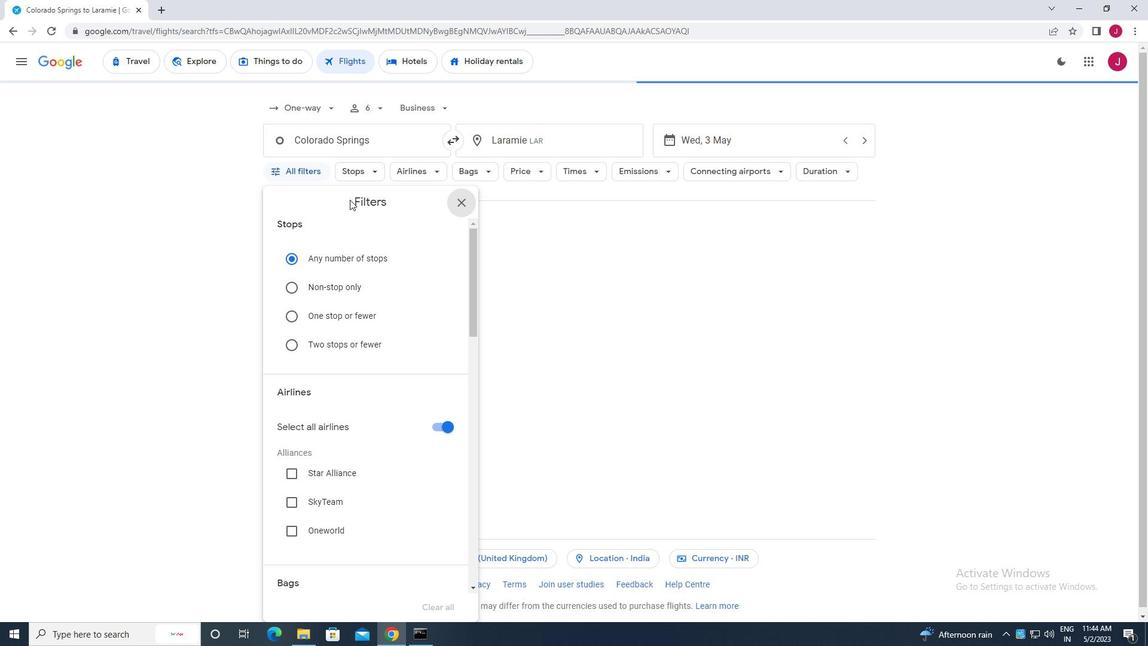 
Action: Mouse scrolled (362, 224) with delta (0, 0)
Screenshot: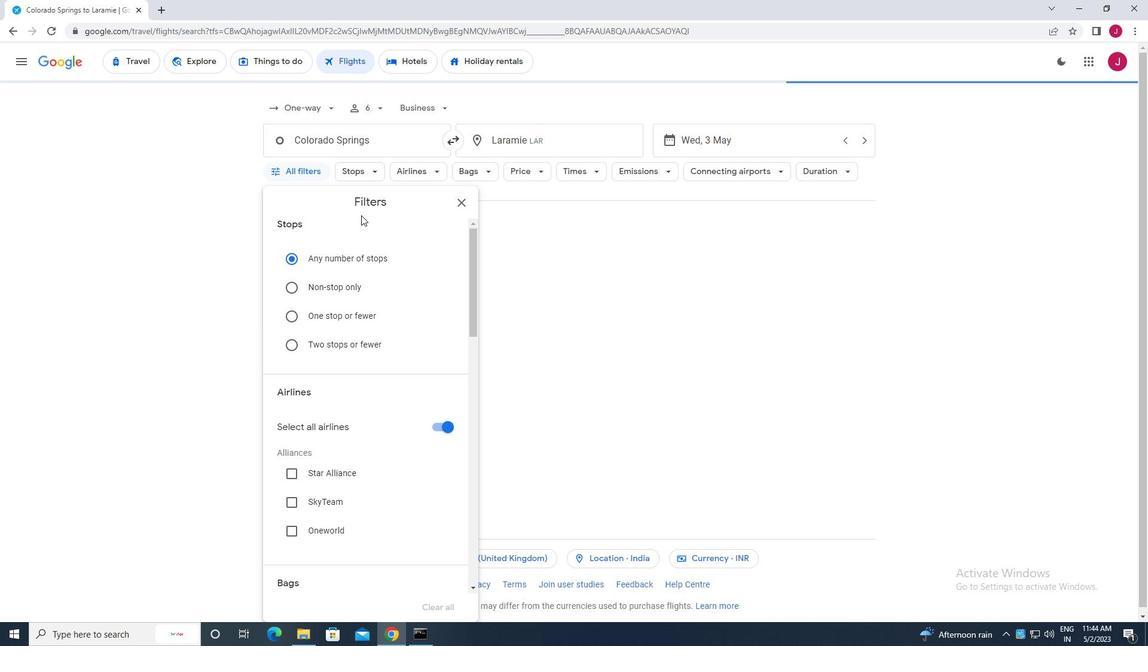 
Action: Mouse moved to (362, 229)
Screenshot: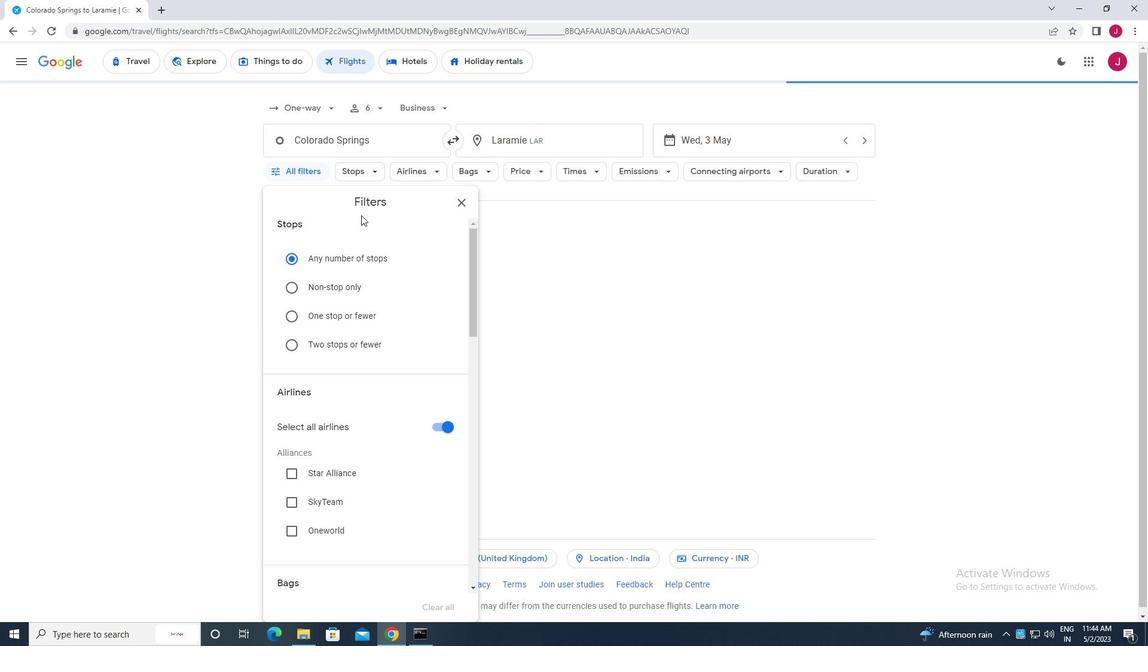 
Action: Mouse scrolled (362, 228) with delta (0, 0)
Screenshot: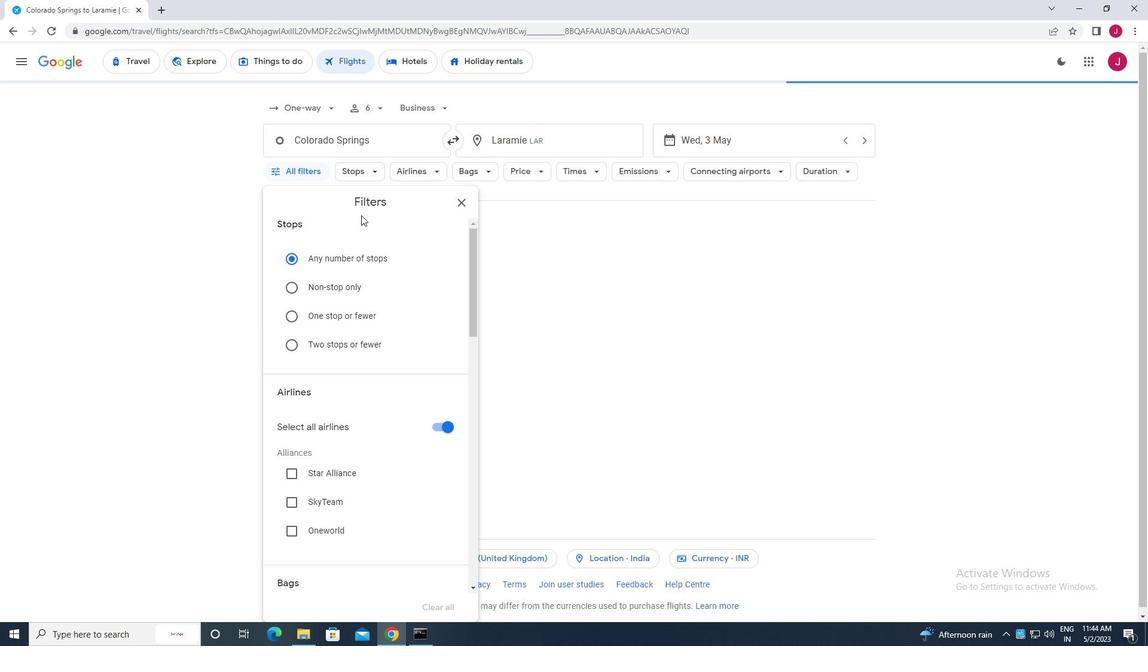 
Action: Mouse moved to (364, 238)
Screenshot: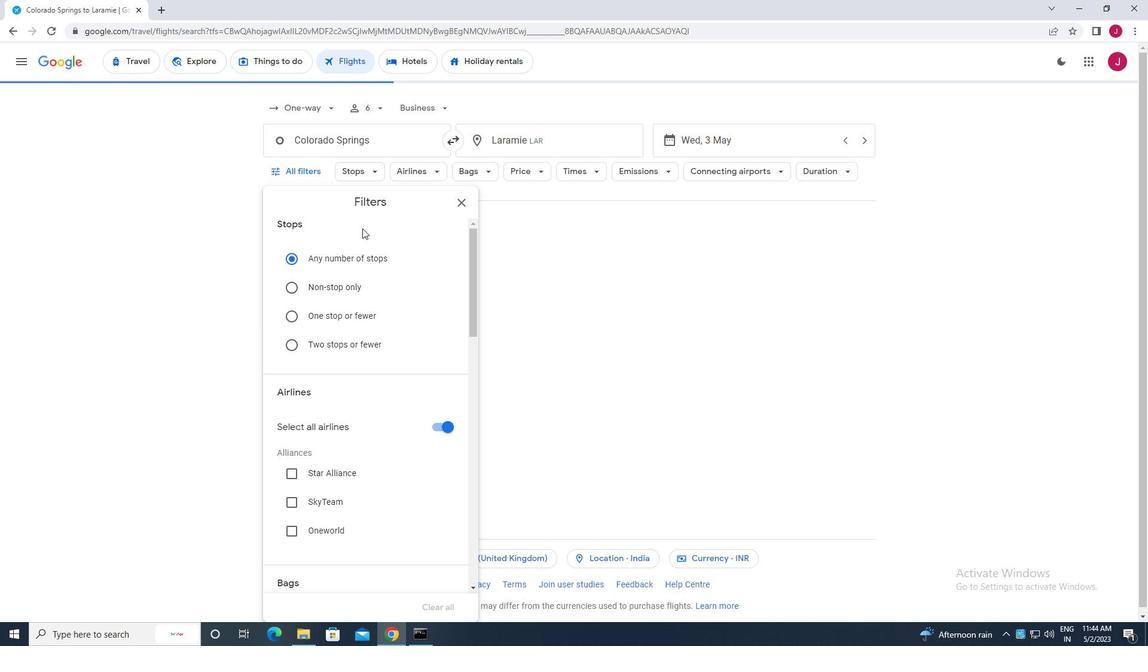 
Action: Mouse scrolled (364, 237) with delta (0, 0)
Screenshot: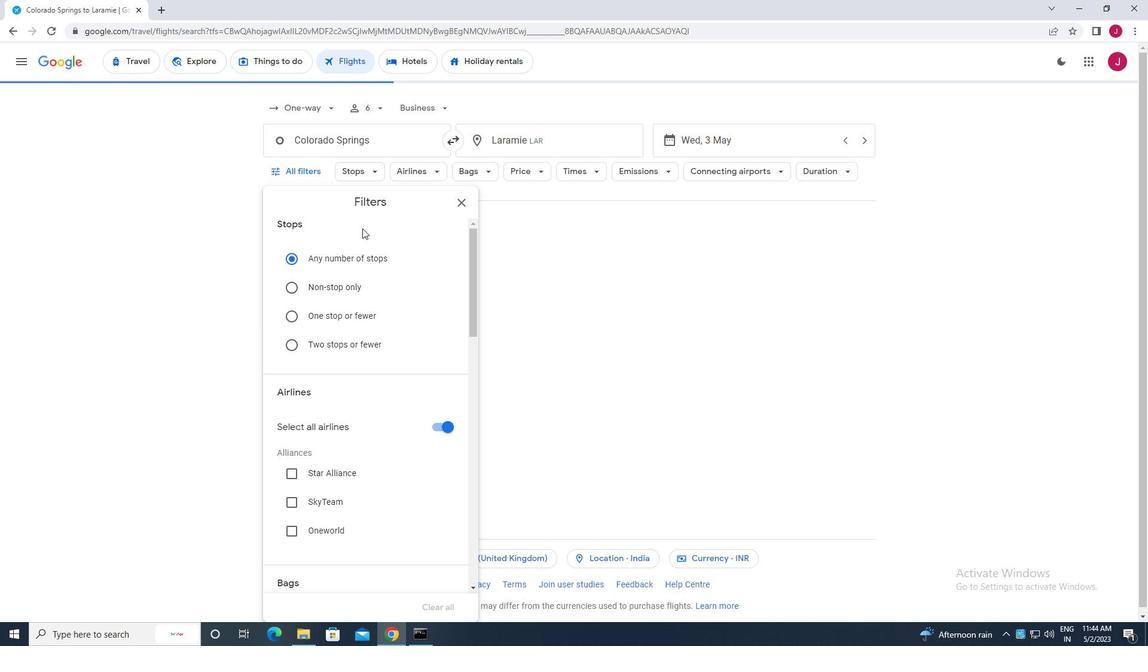 
Action: Mouse moved to (437, 248)
Screenshot: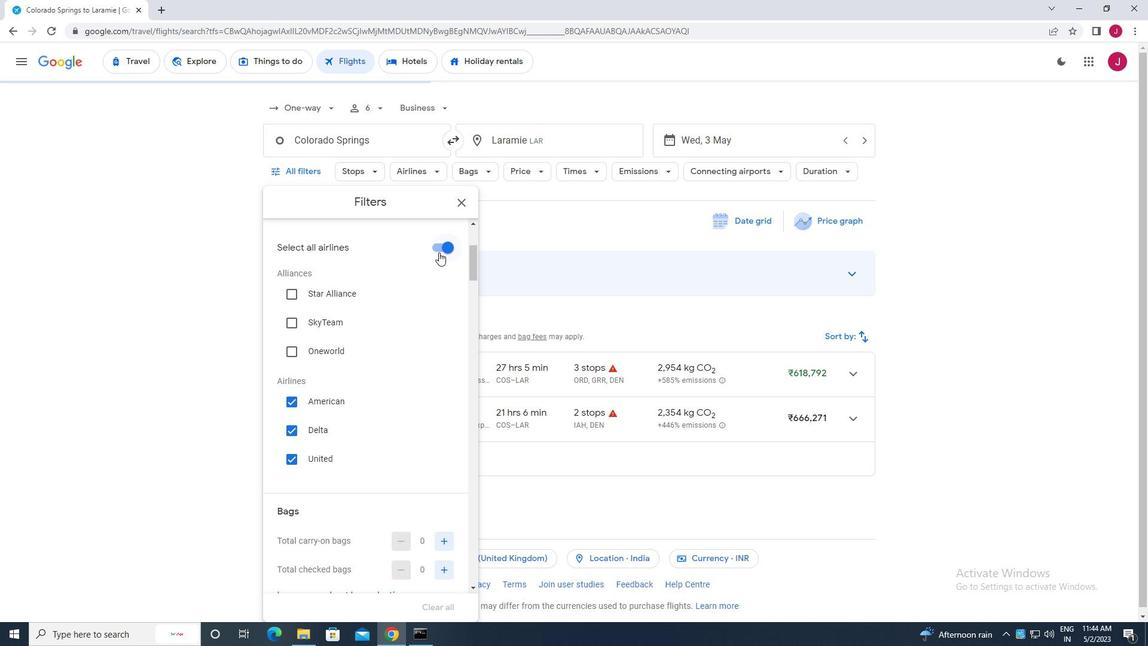 
Action: Mouse pressed left at (437, 248)
Screenshot: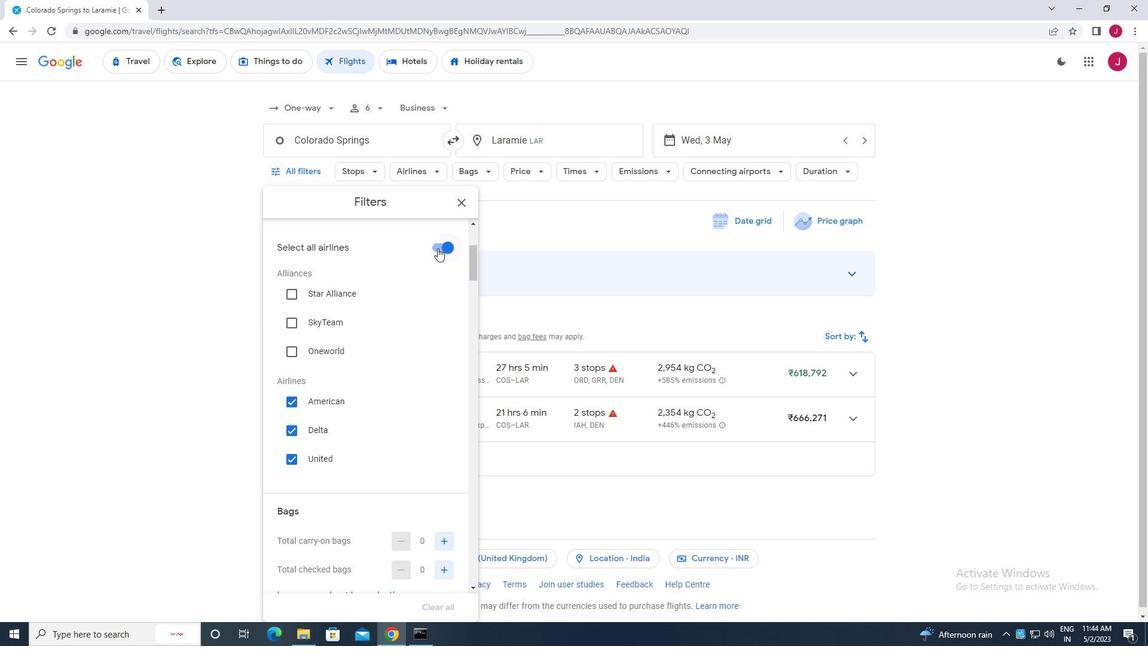 
Action: Mouse moved to (290, 432)
Screenshot: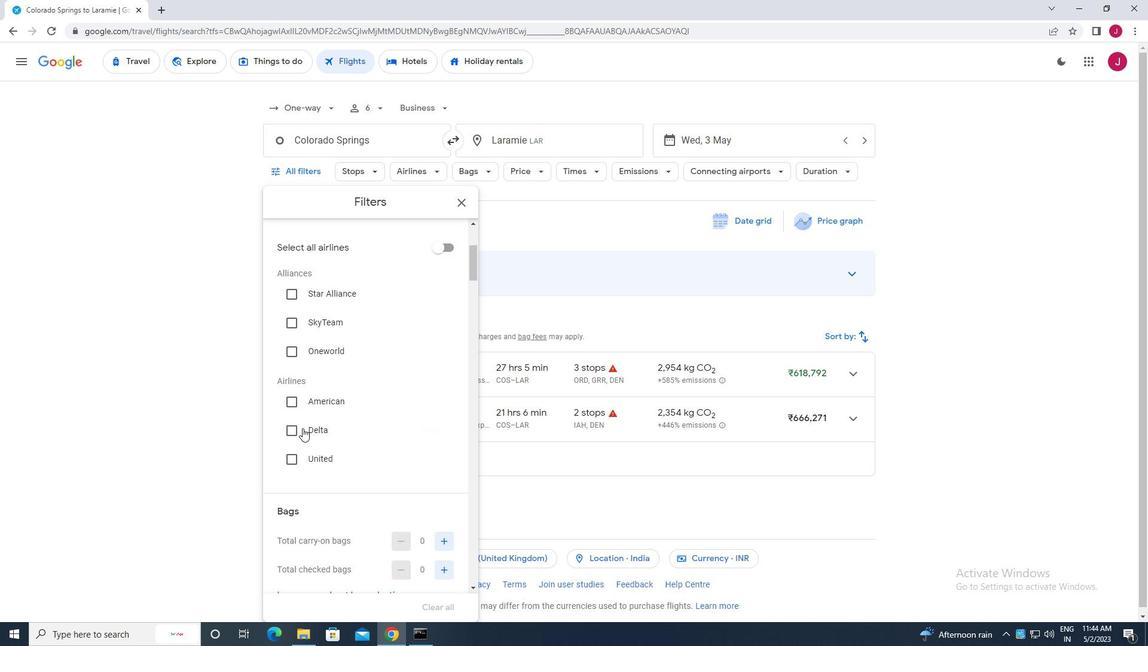
Action: Mouse pressed left at (290, 432)
Screenshot: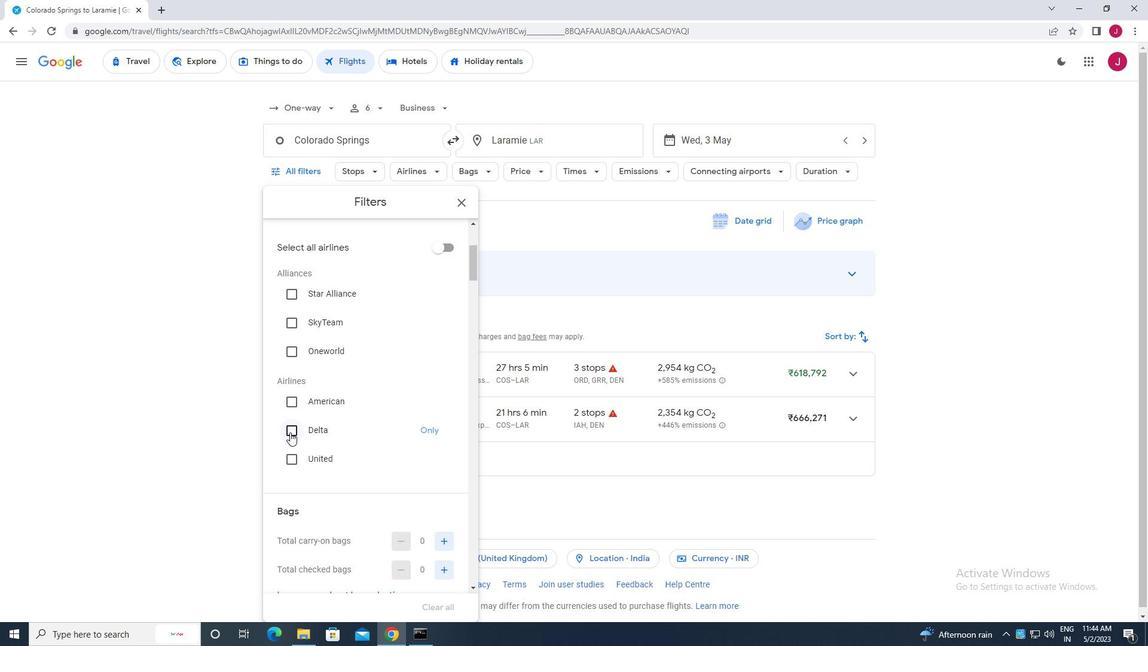 
Action: Mouse moved to (337, 415)
Screenshot: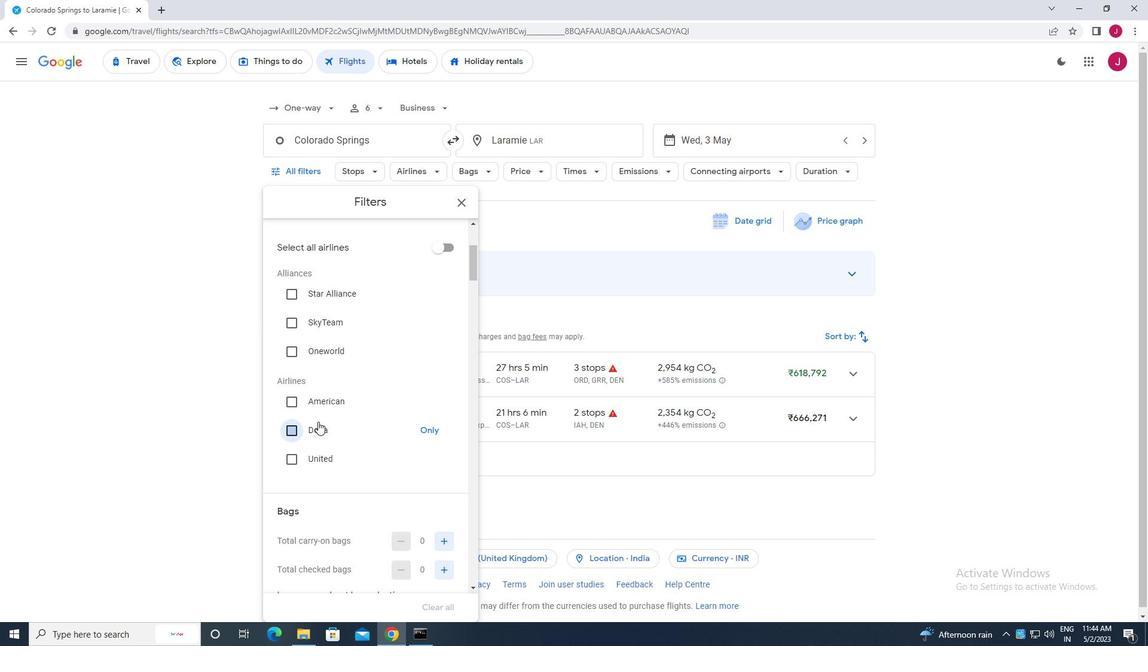 
Action: Mouse scrolled (337, 415) with delta (0, 0)
Screenshot: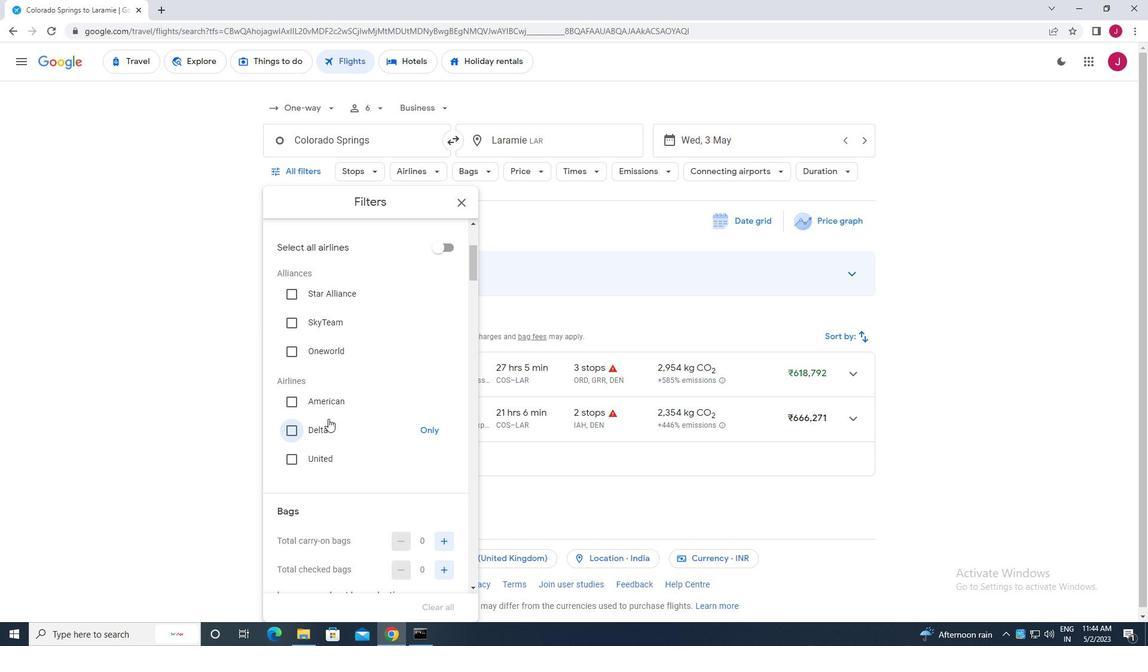 
Action: Mouse scrolled (337, 415) with delta (0, 0)
Screenshot: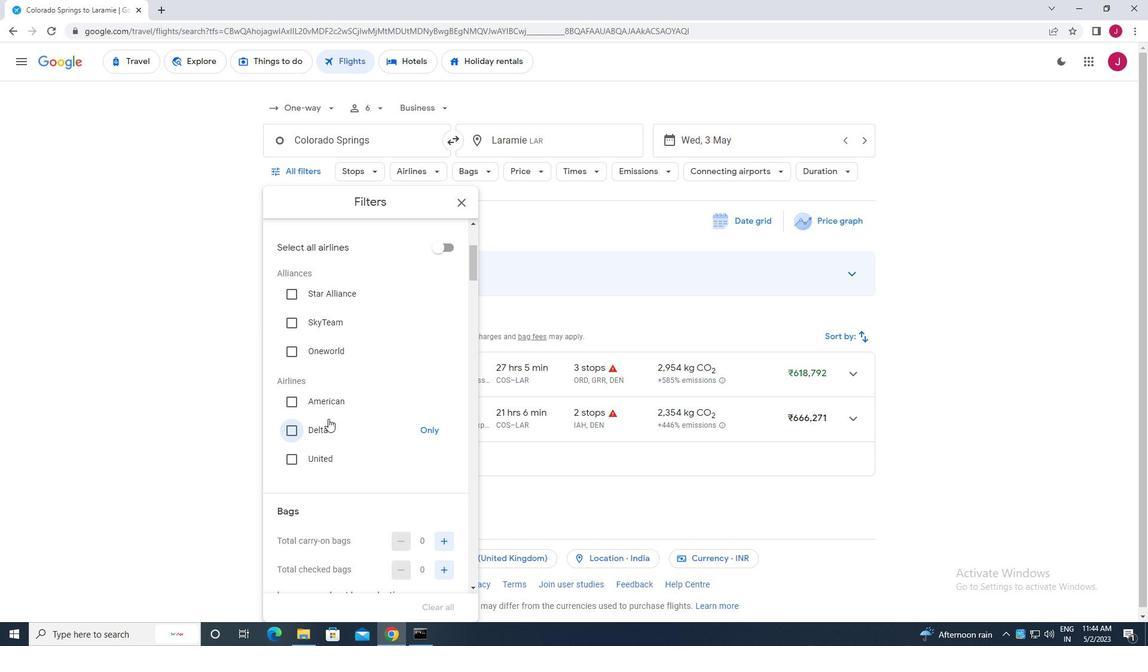 
Action: Mouse scrolled (337, 415) with delta (0, 0)
Screenshot: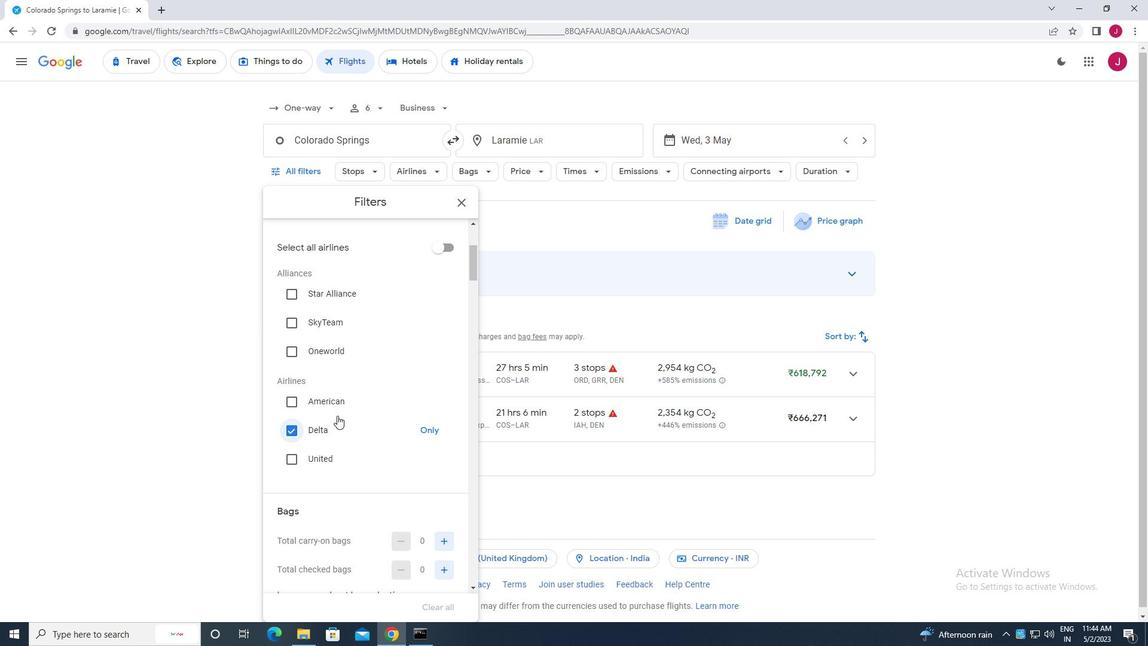 
Action: Mouse scrolled (337, 415) with delta (0, 0)
Screenshot: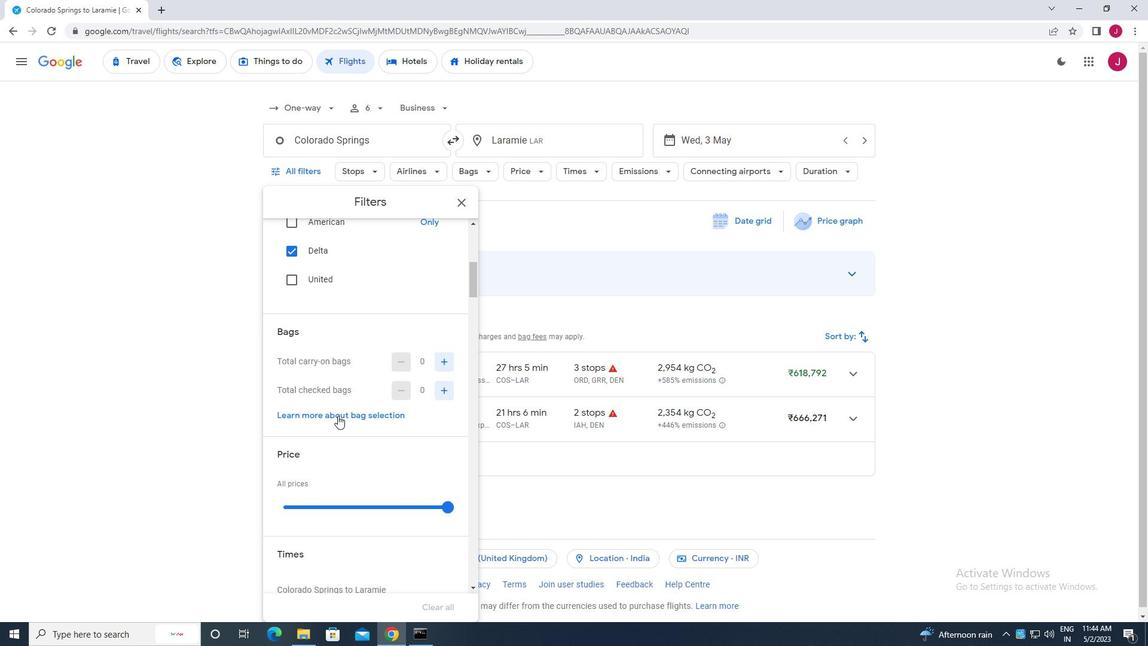 
Action: Mouse moved to (443, 333)
Screenshot: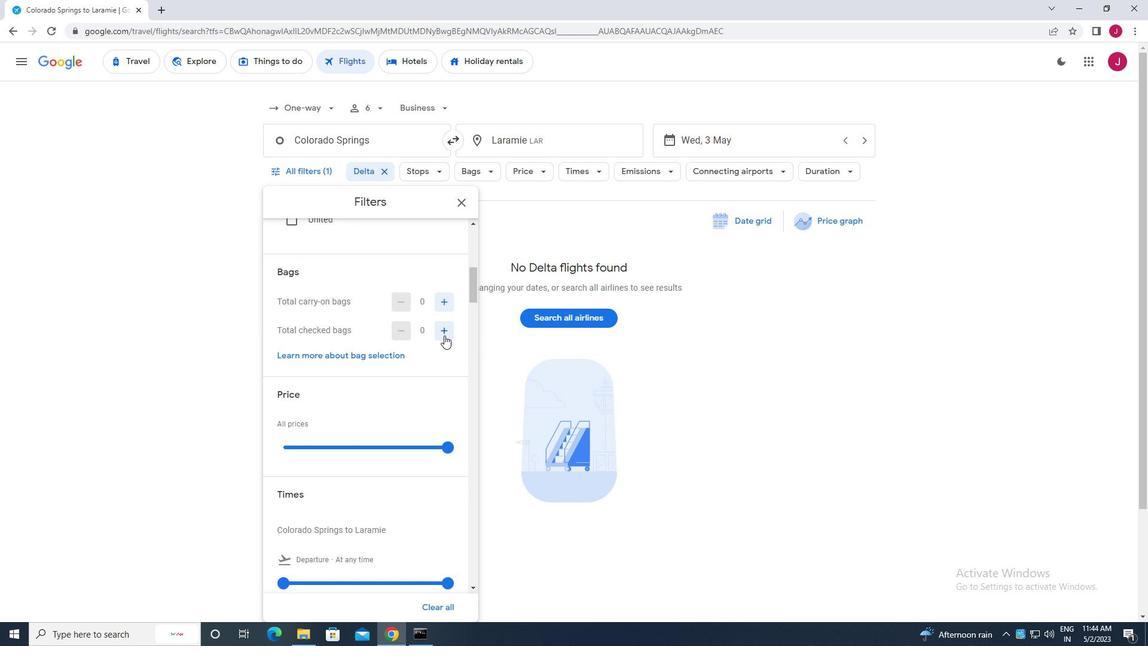 
Action: Mouse pressed left at (443, 333)
Screenshot: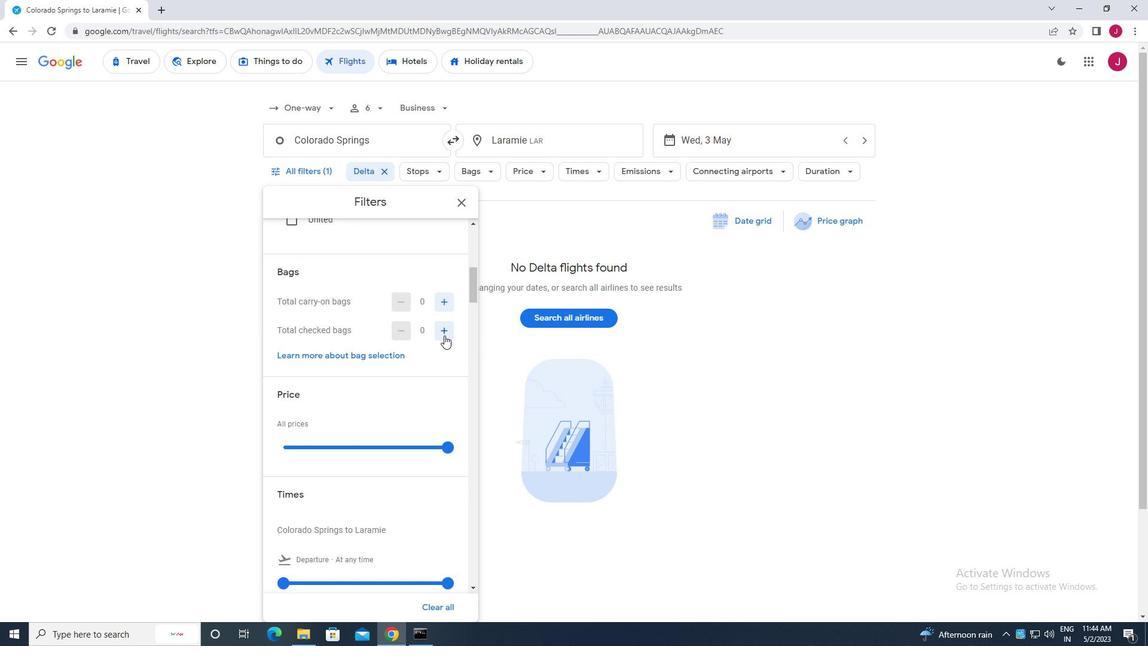 
Action: Mouse pressed left at (443, 333)
Screenshot: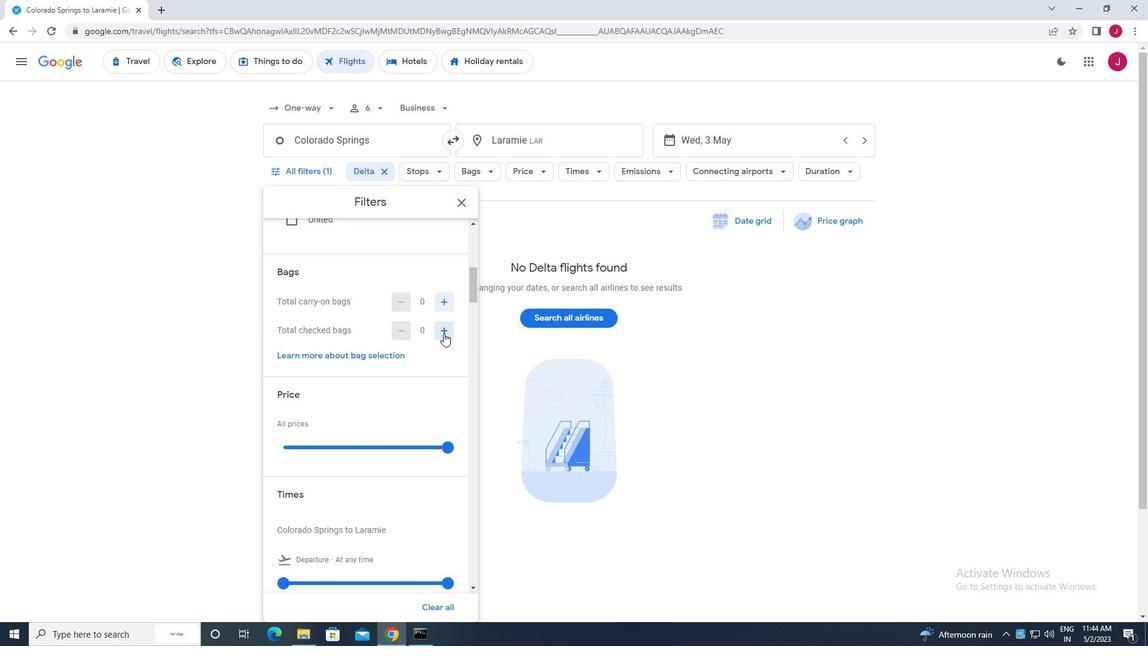 
Action: Mouse pressed left at (443, 333)
Screenshot: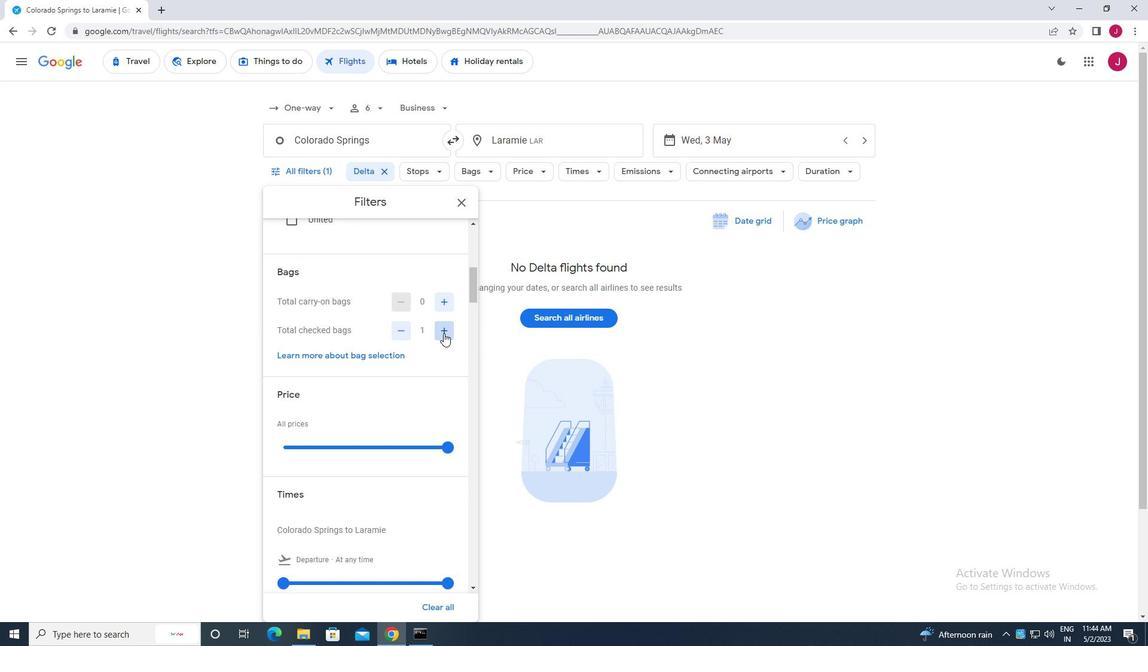 
Action: Mouse pressed left at (443, 333)
Screenshot: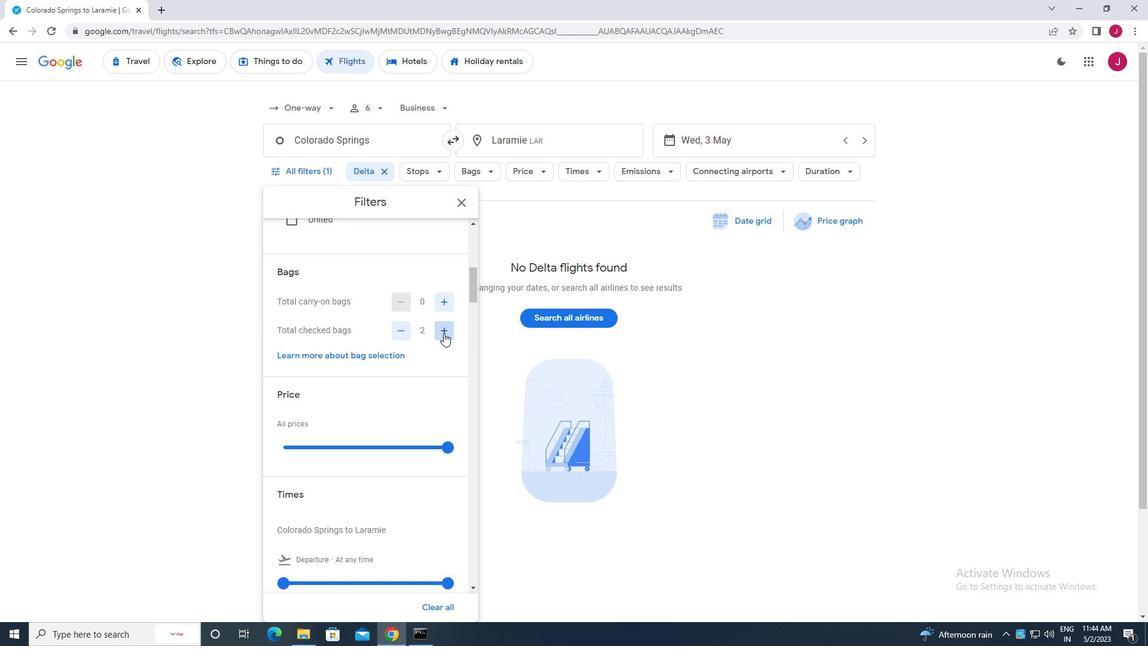 
Action: Mouse moved to (445, 448)
Screenshot: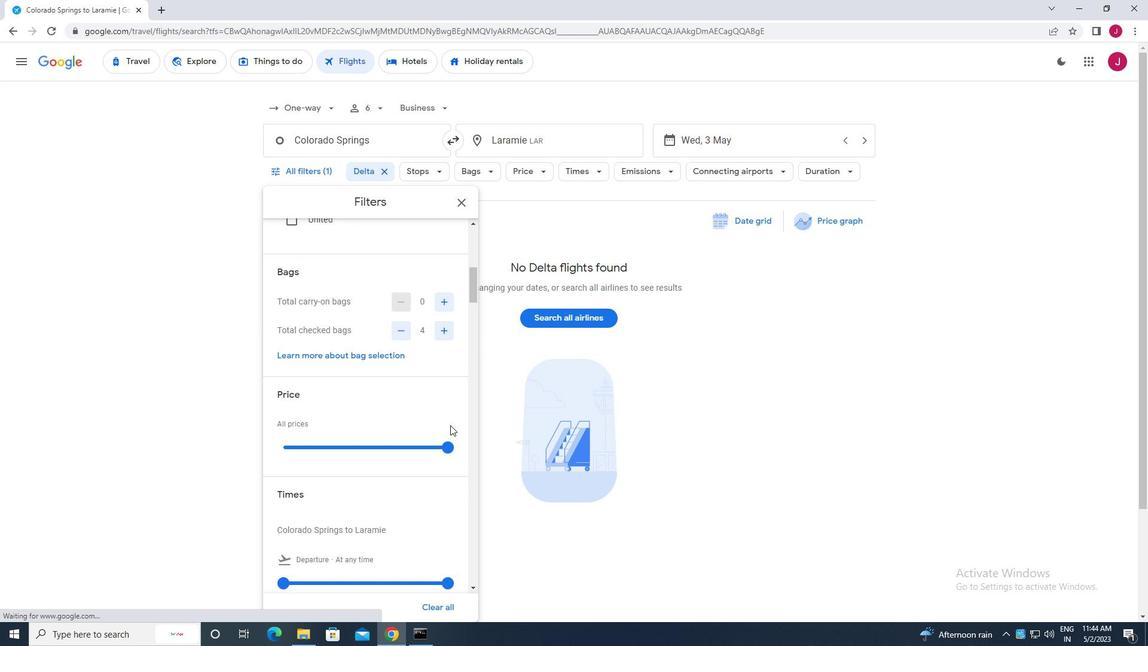 
Action: Mouse pressed left at (445, 448)
Screenshot: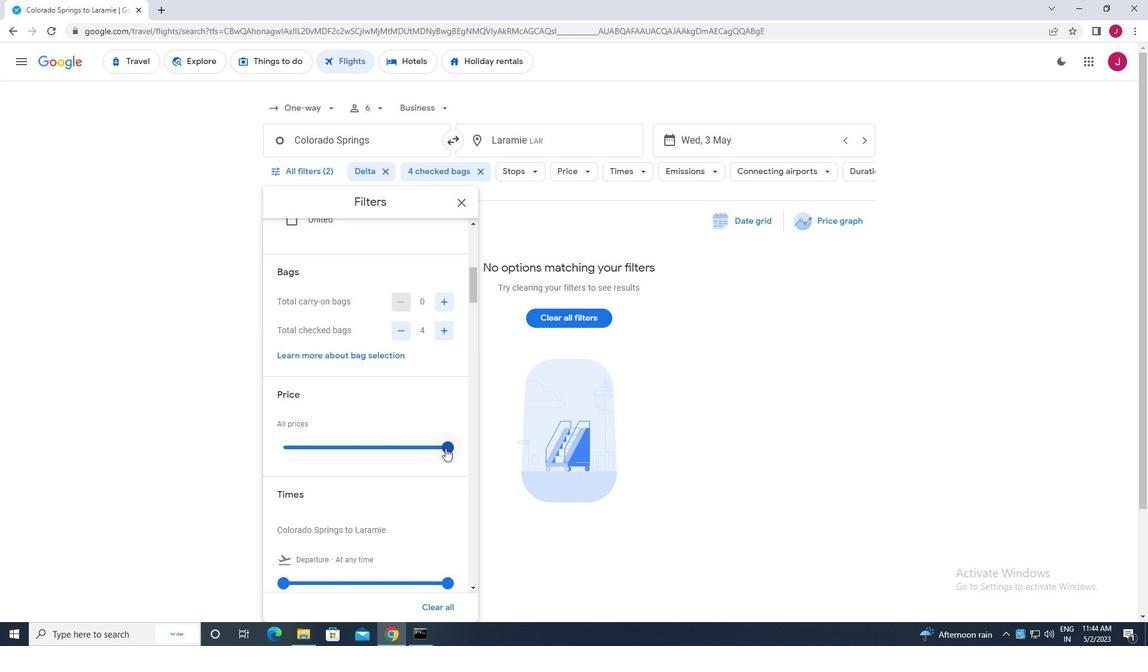 
Action: Mouse moved to (406, 433)
Screenshot: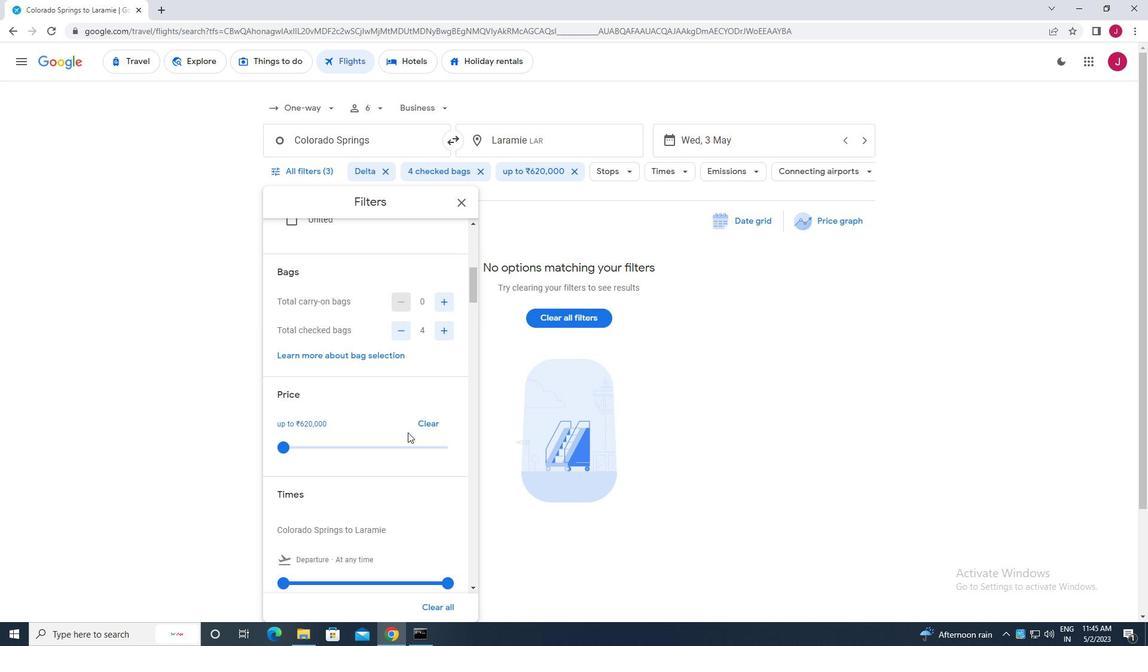 
Action: Mouse scrolled (406, 432) with delta (0, 0)
Screenshot: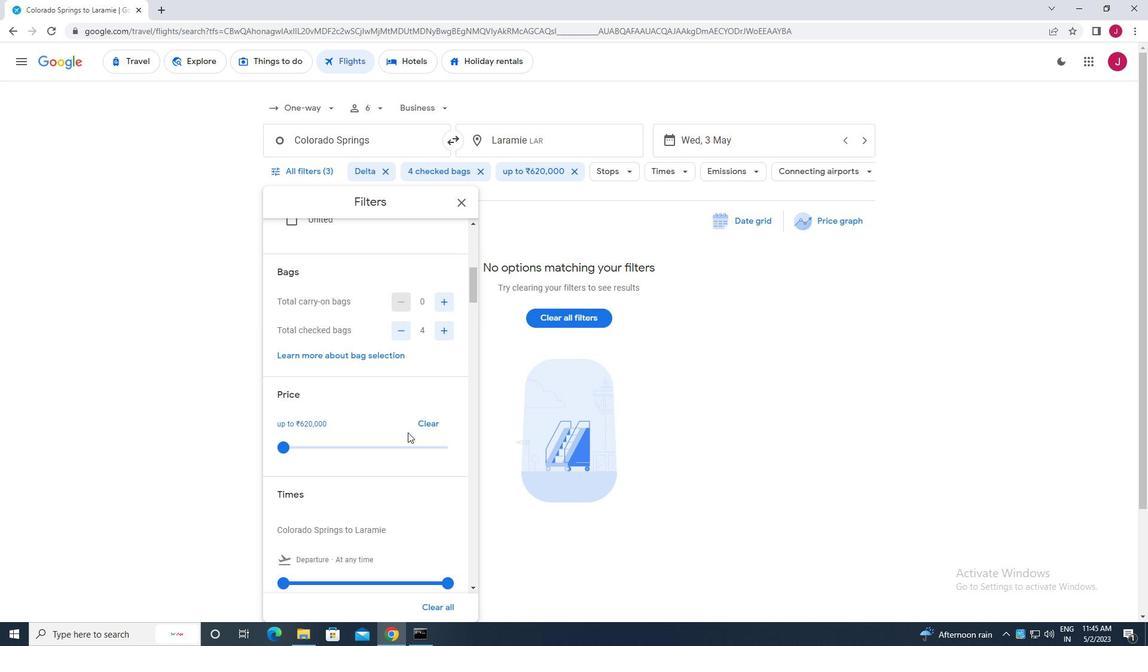 
Action: Mouse moved to (405, 433)
Screenshot: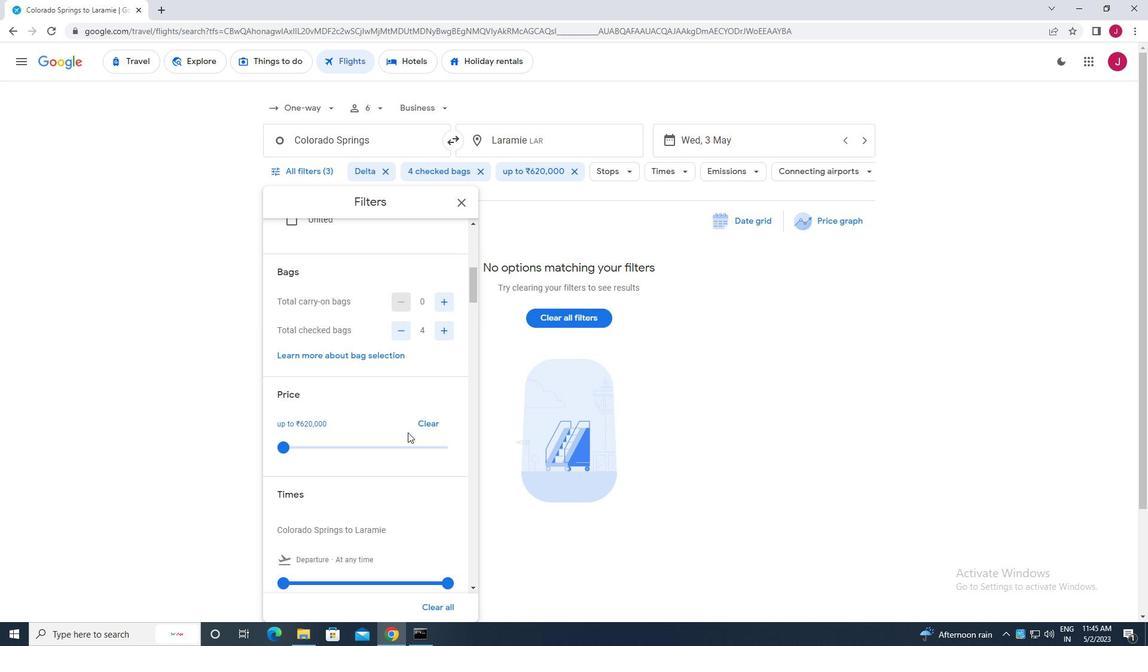 
Action: Mouse scrolled (405, 433) with delta (0, 0)
Screenshot: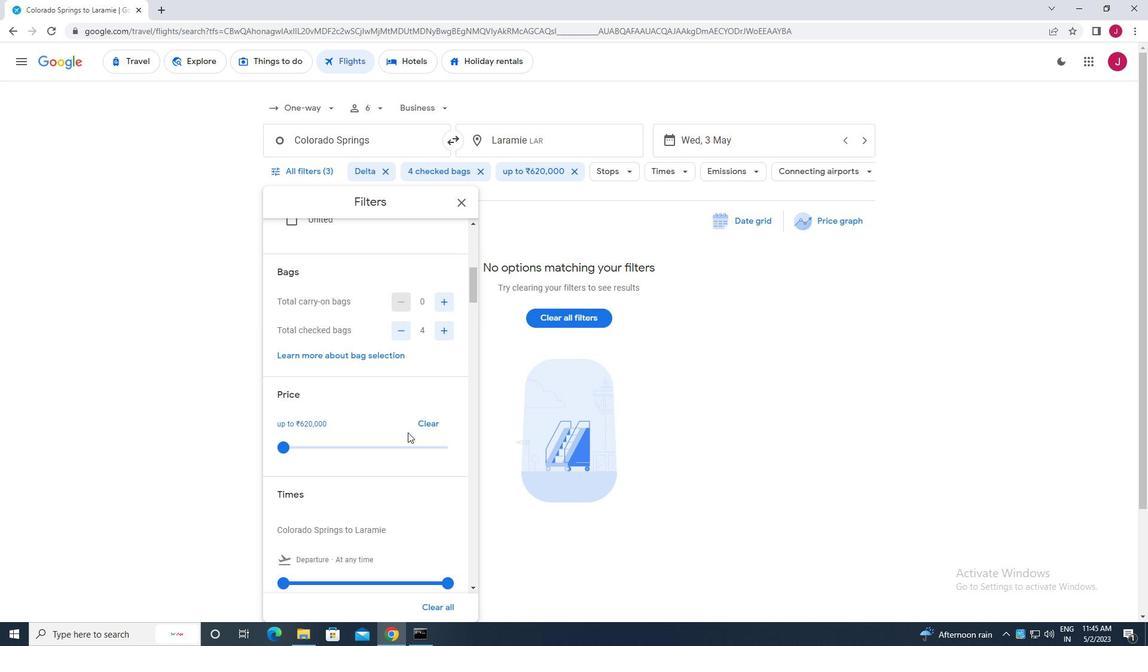 
Action: Mouse moved to (279, 464)
Screenshot: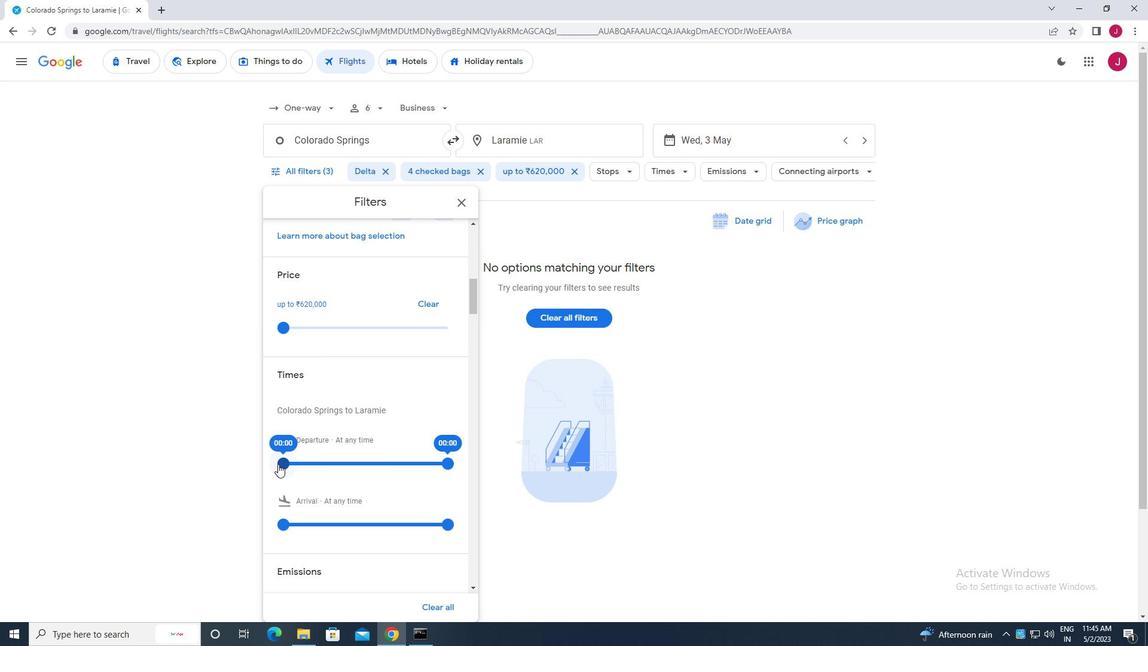 
Action: Mouse pressed left at (279, 464)
Screenshot: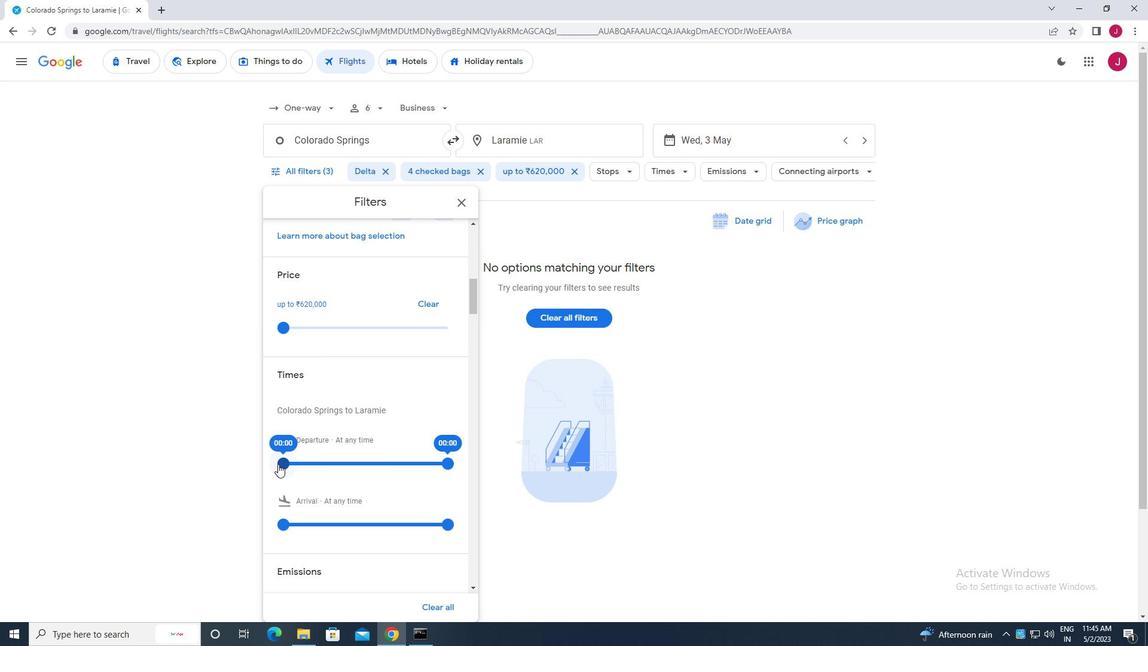 
Action: Mouse moved to (444, 465)
Screenshot: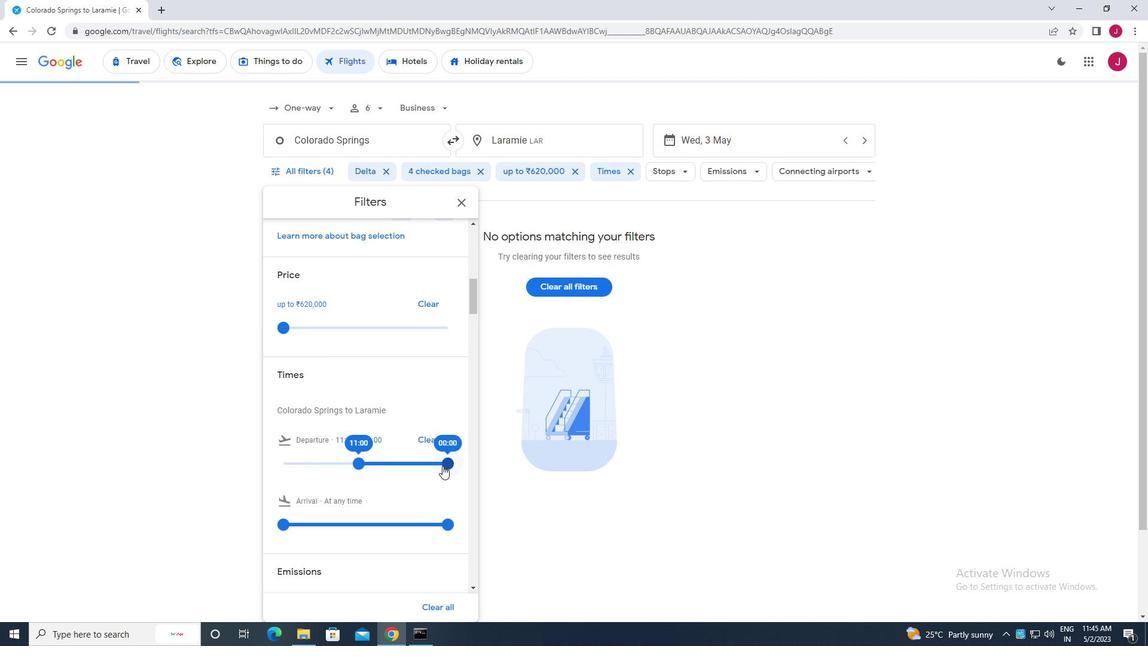 
Action: Mouse pressed left at (444, 465)
Screenshot: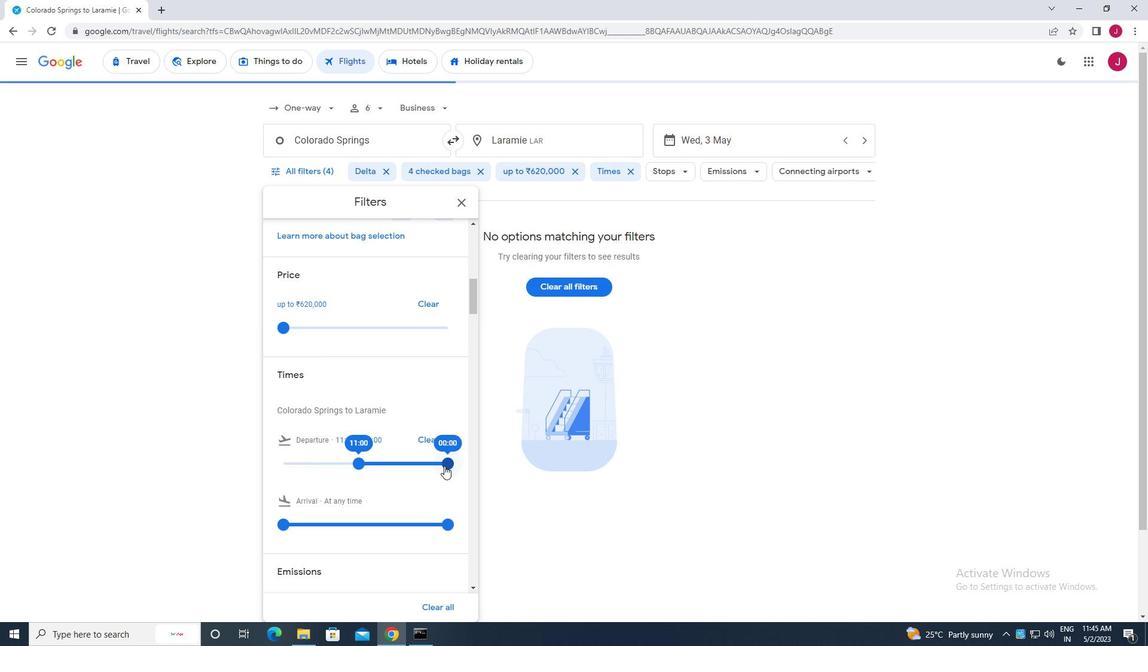
Action: Mouse moved to (457, 206)
Screenshot: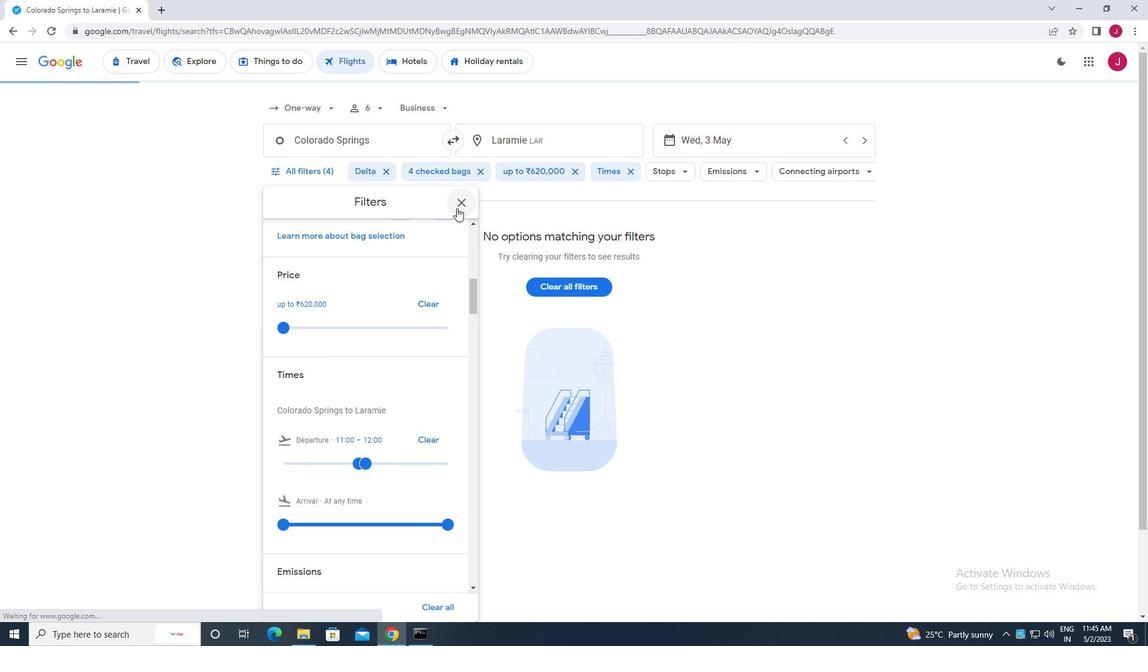
Action: Mouse pressed left at (457, 206)
Screenshot: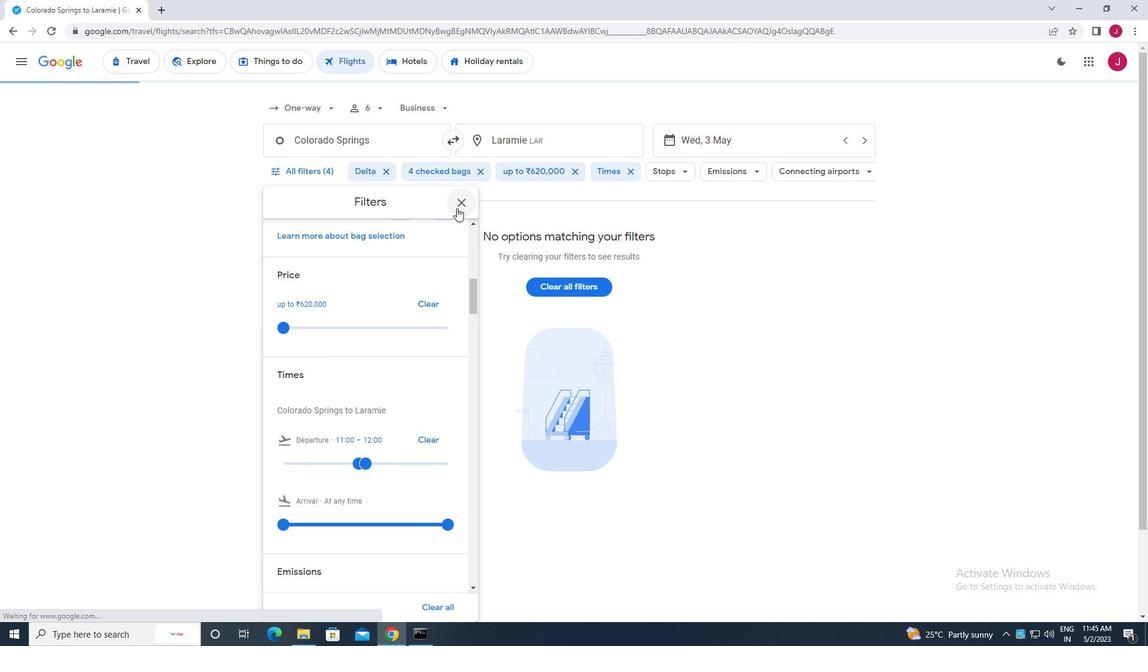 
Action: Mouse moved to (455, 206)
Screenshot: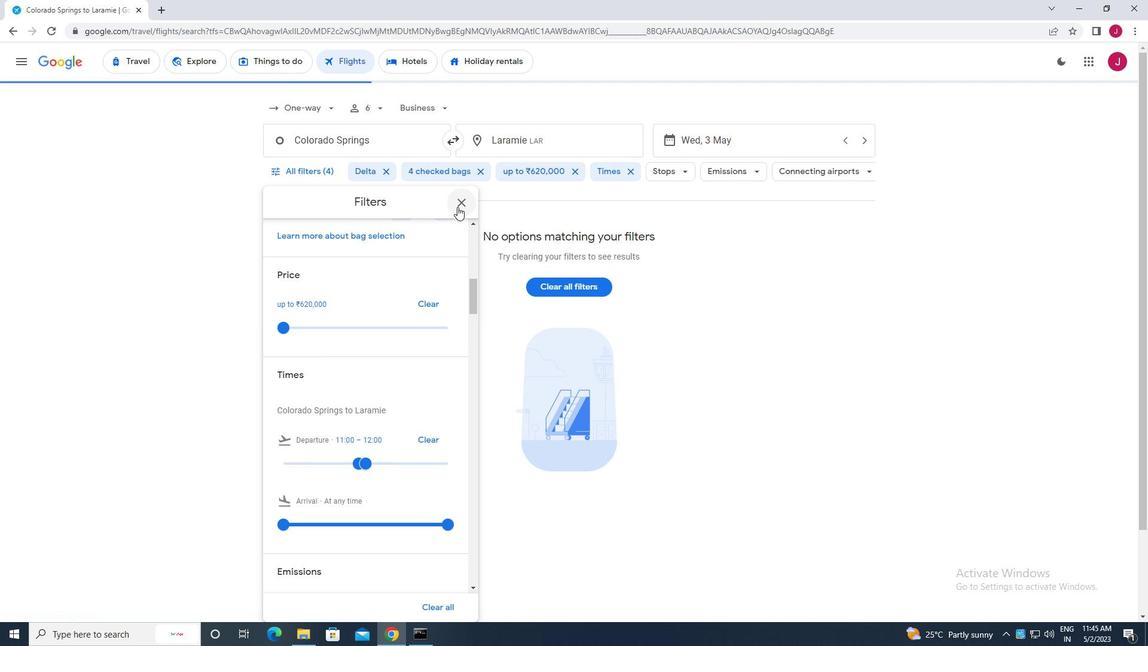 
